 Task: Search one way flight ticket for 1 adult, 1 child, 1 infant in seat in premium economy from Augusta: Augusta Regional Airport (bush Field) to Greenville: Pitt-greenville Airport on 5-2-2023. Choice of flights is Royal air maroc. Number of bags: 1 checked bag. Price is upto 86000. Outbound departure time preference is 16:15.
Action: Mouse moved to (317, 392)
Screenshot: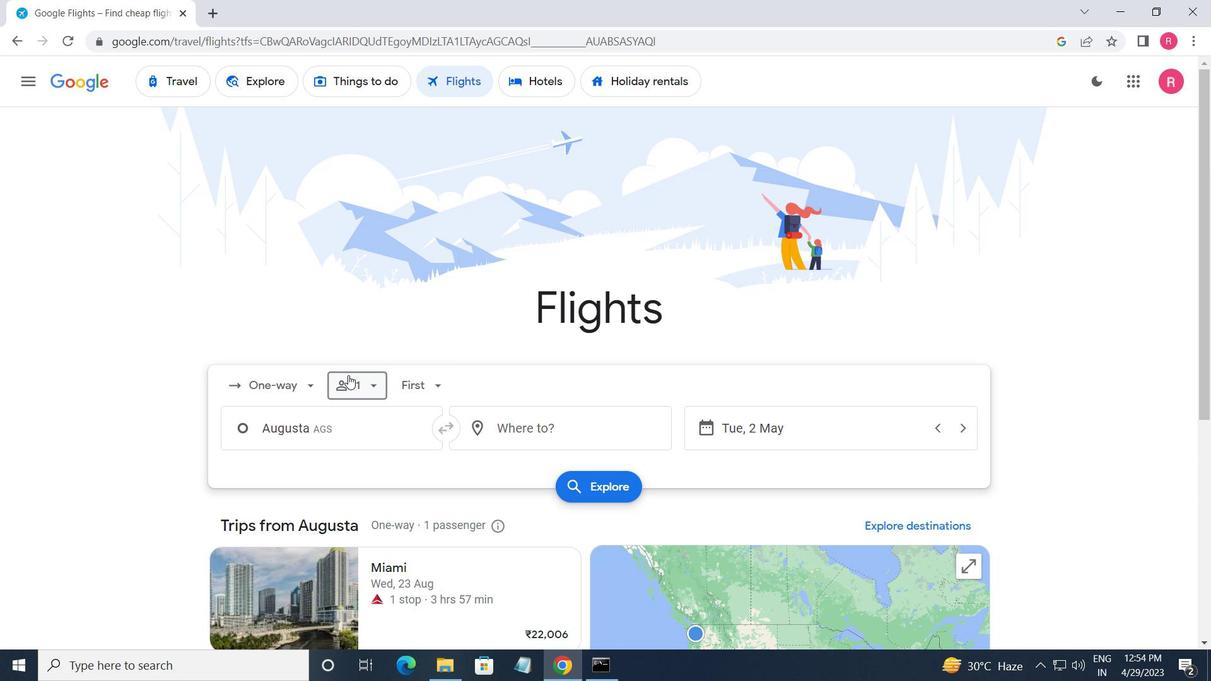 
Action: Mouse pressed left at (317, 392)
Screenshot: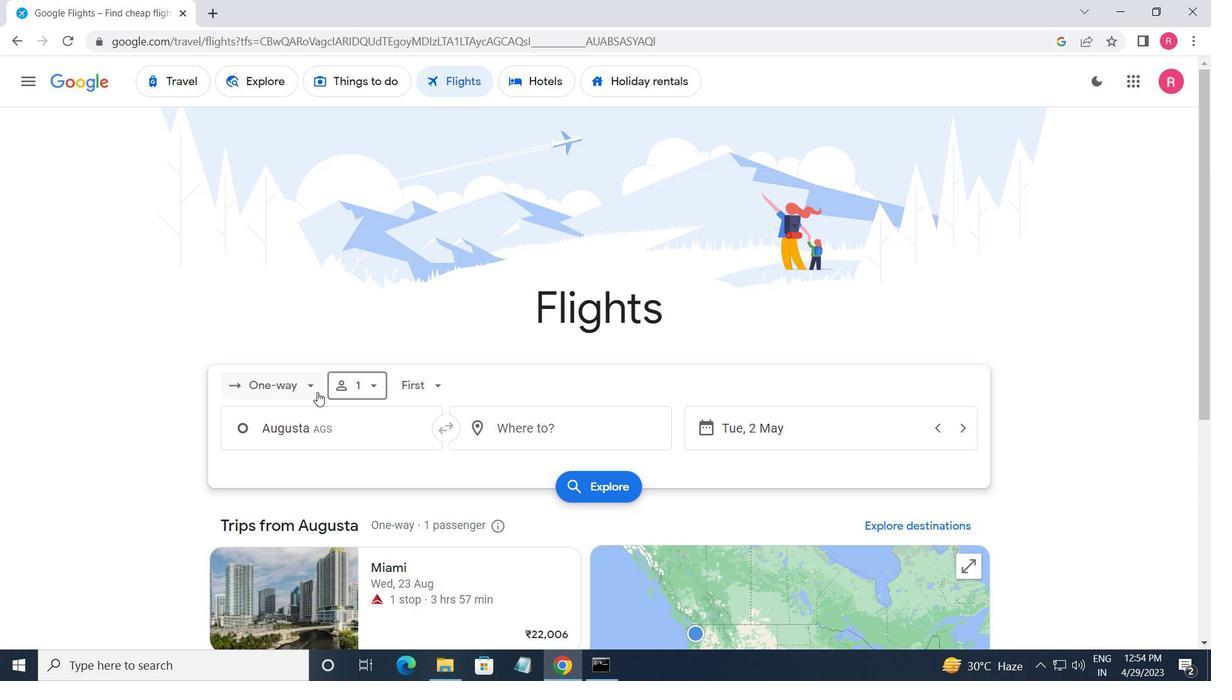 
Action: Mouse moved to (309, 451)
Screenshot: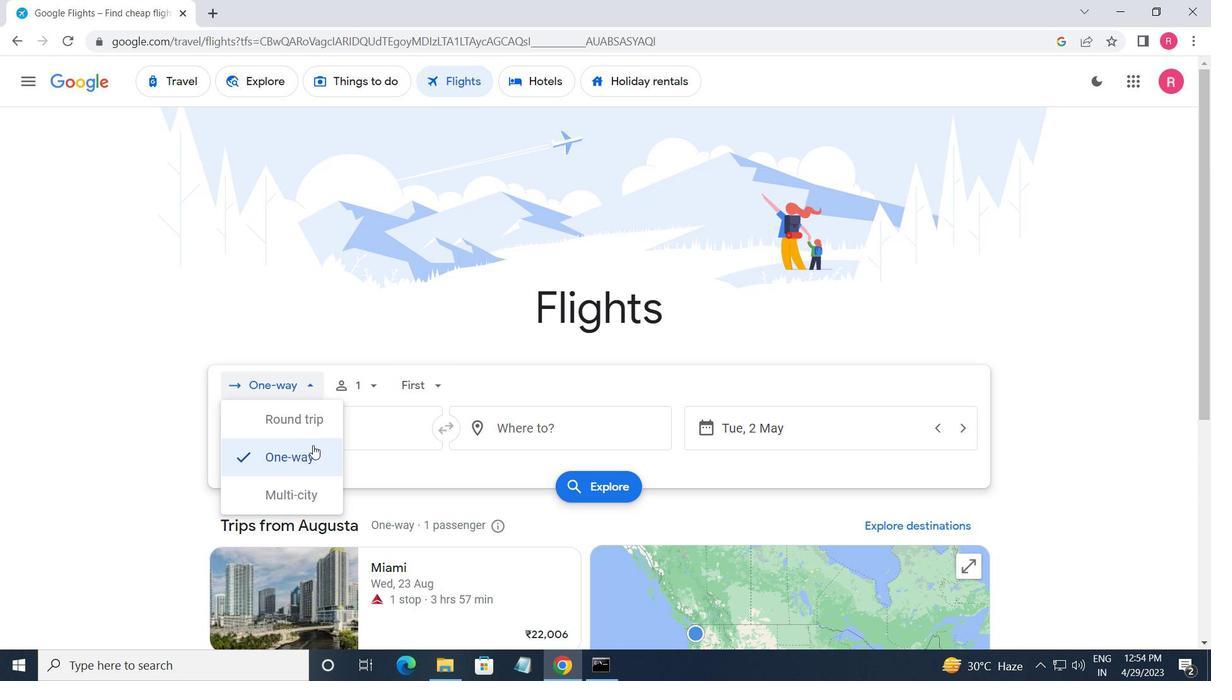 
Action: Mouse pressed left at (309, 451)
Screenshot: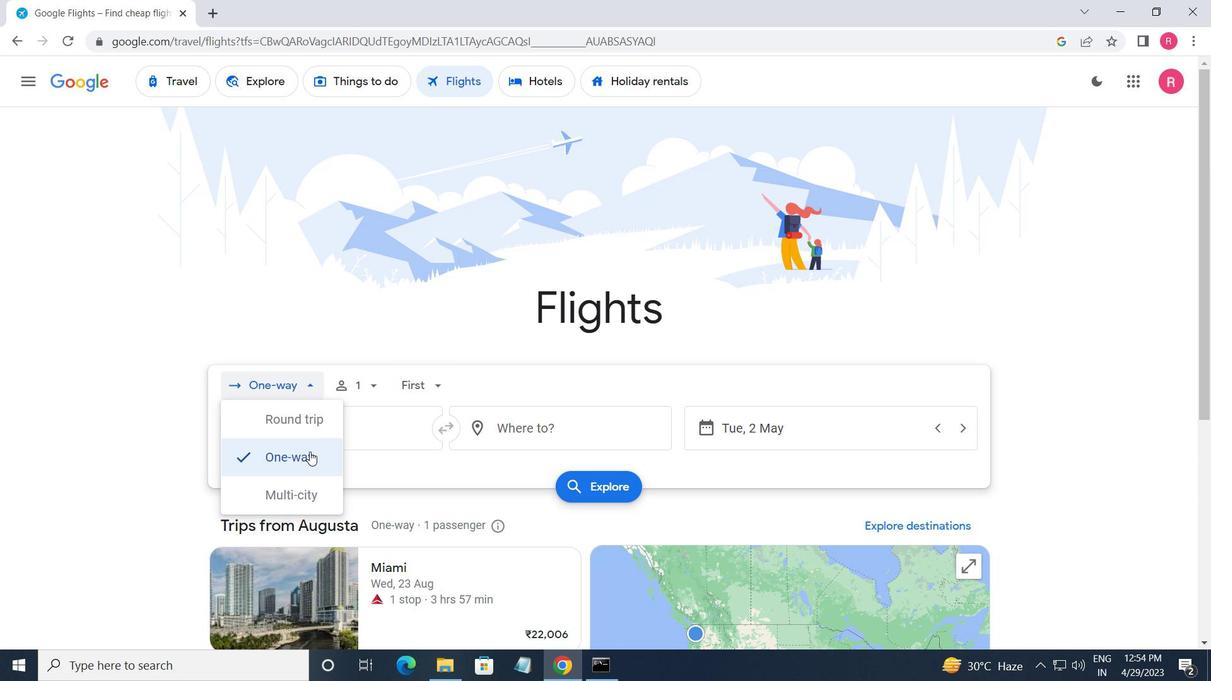 
Action: Mouse moved to (353, 389)
Screenshot: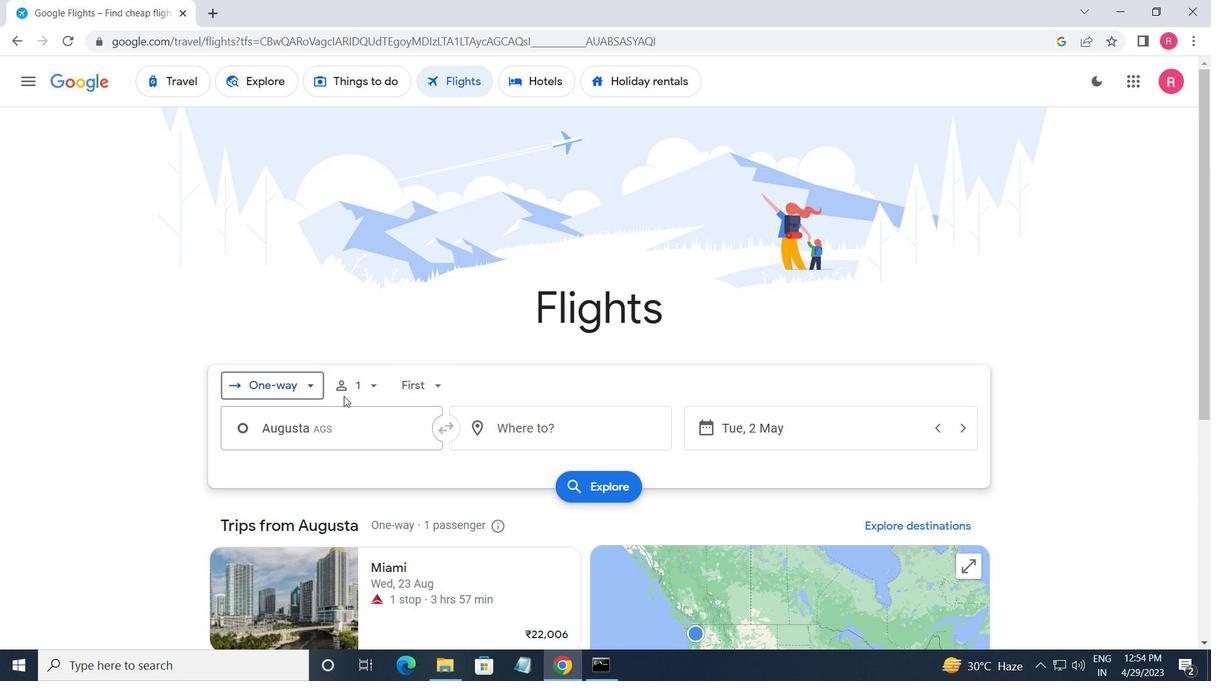 
Action: Mouse pressed left at (353, 389)
Screenshot: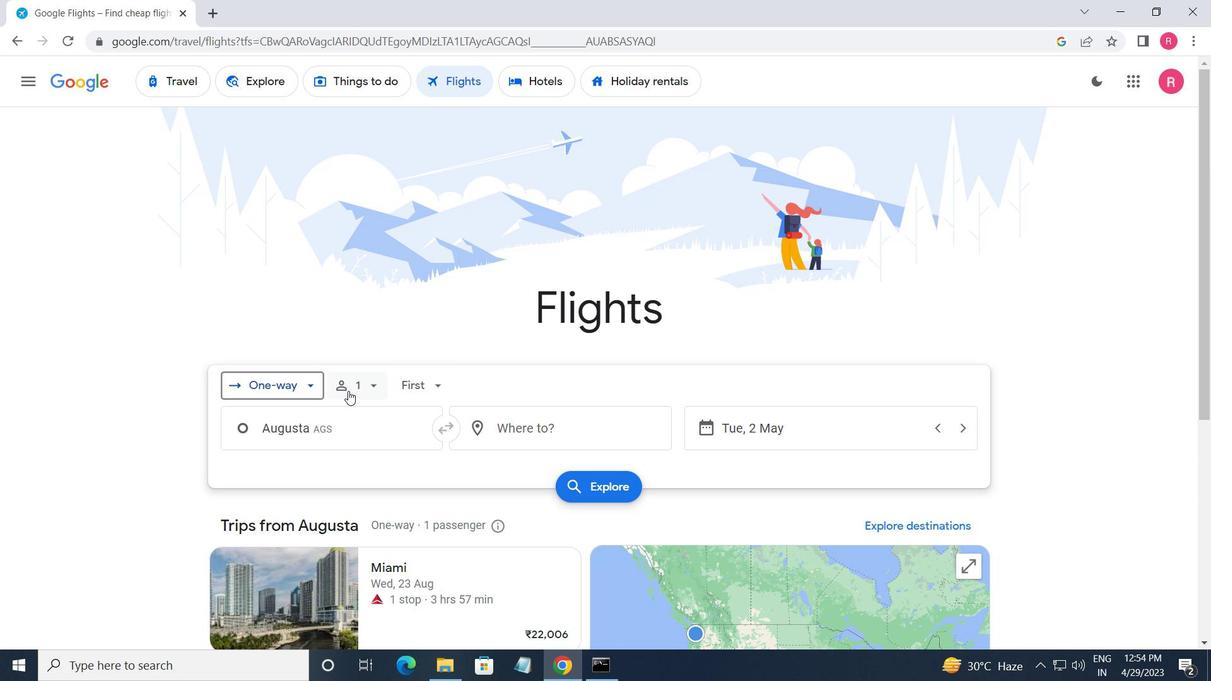 
Action: Mouse moved to (493, 471)
Screenshot: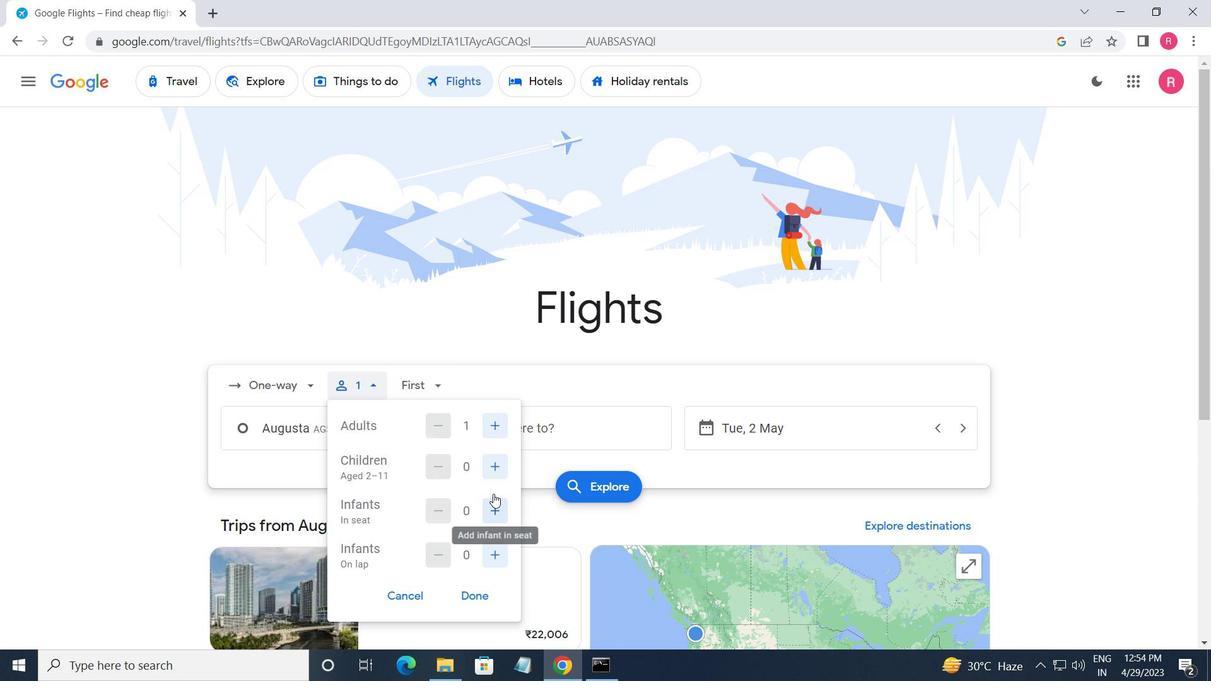 
Action: Mouse pressed left at (493, 471)
Screenshot: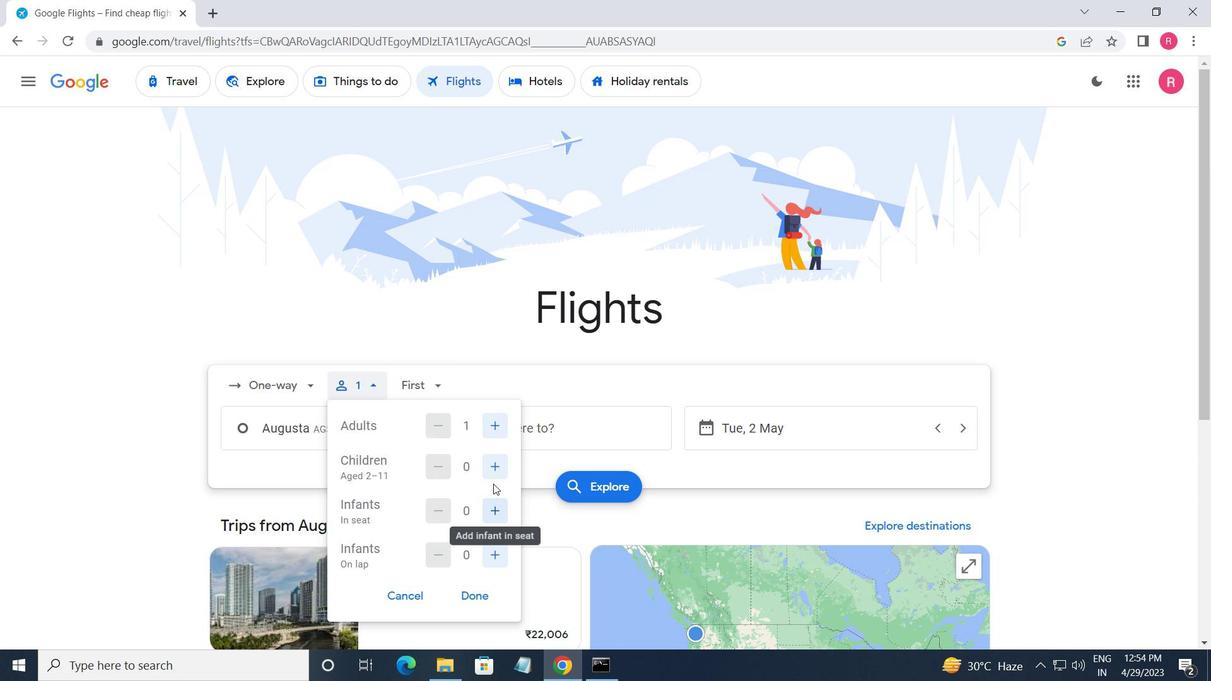 
Action: Mouse moved to (492, 519)
Screenshot: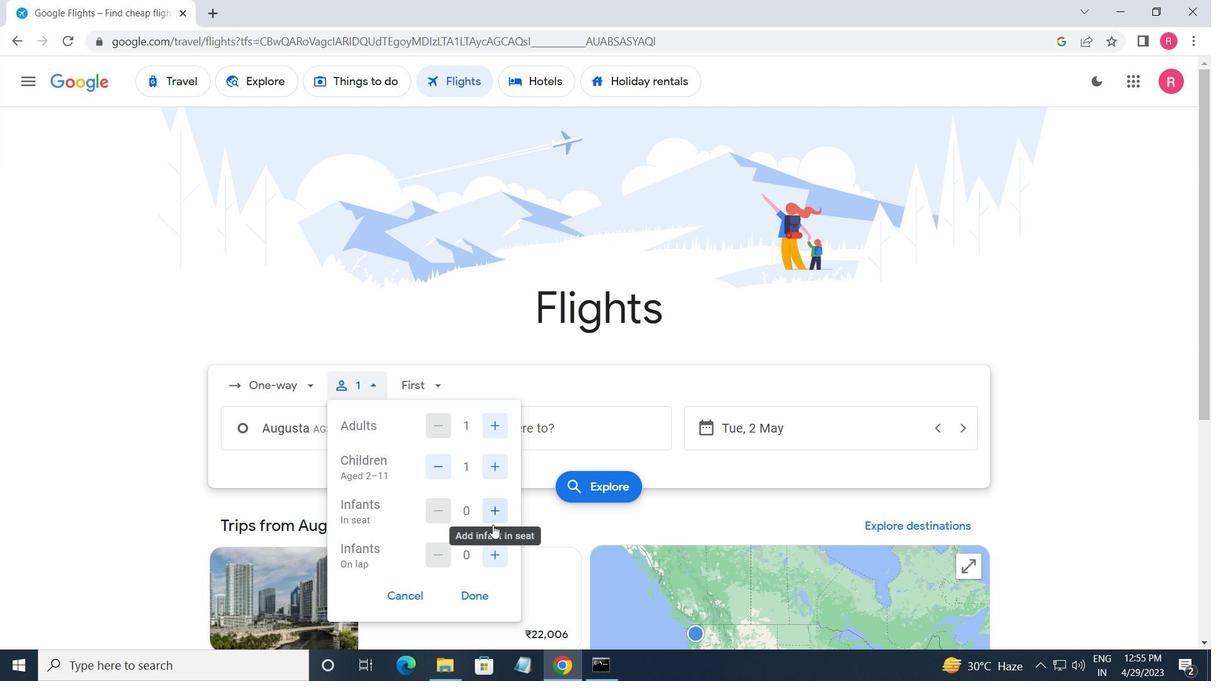 
Action: Mouse pressed left at (492, 519)
Screenshot: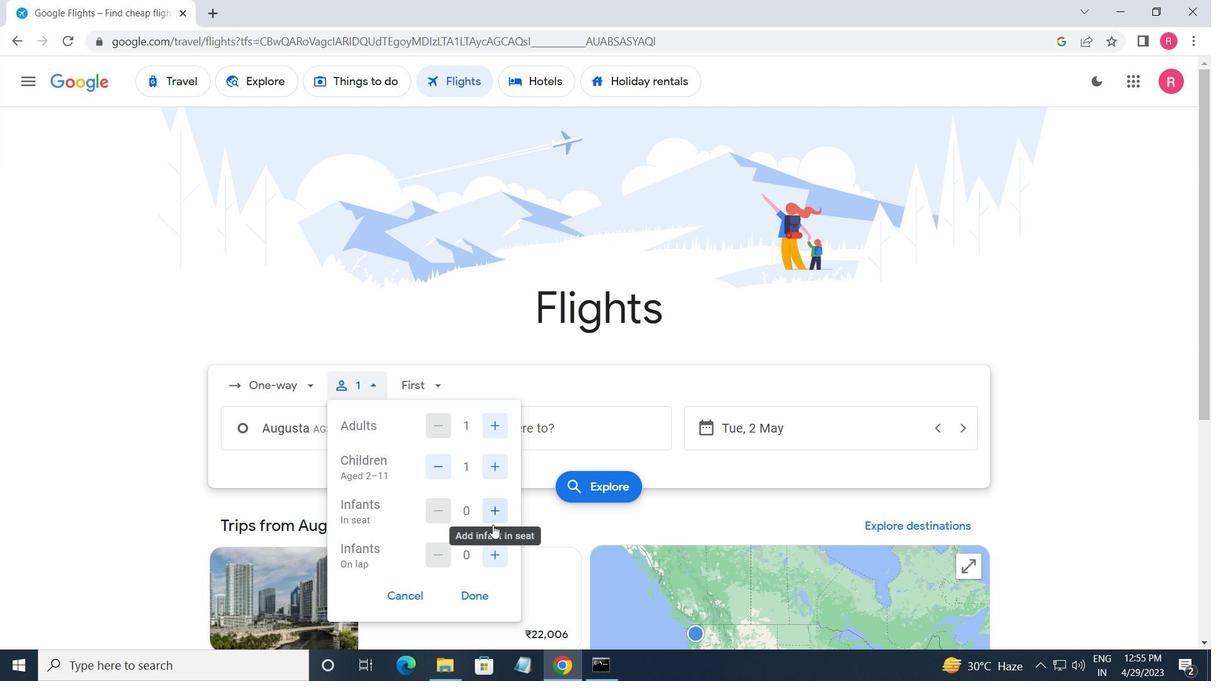 
Action: Mouse moved to (471, 598)
Screenshot: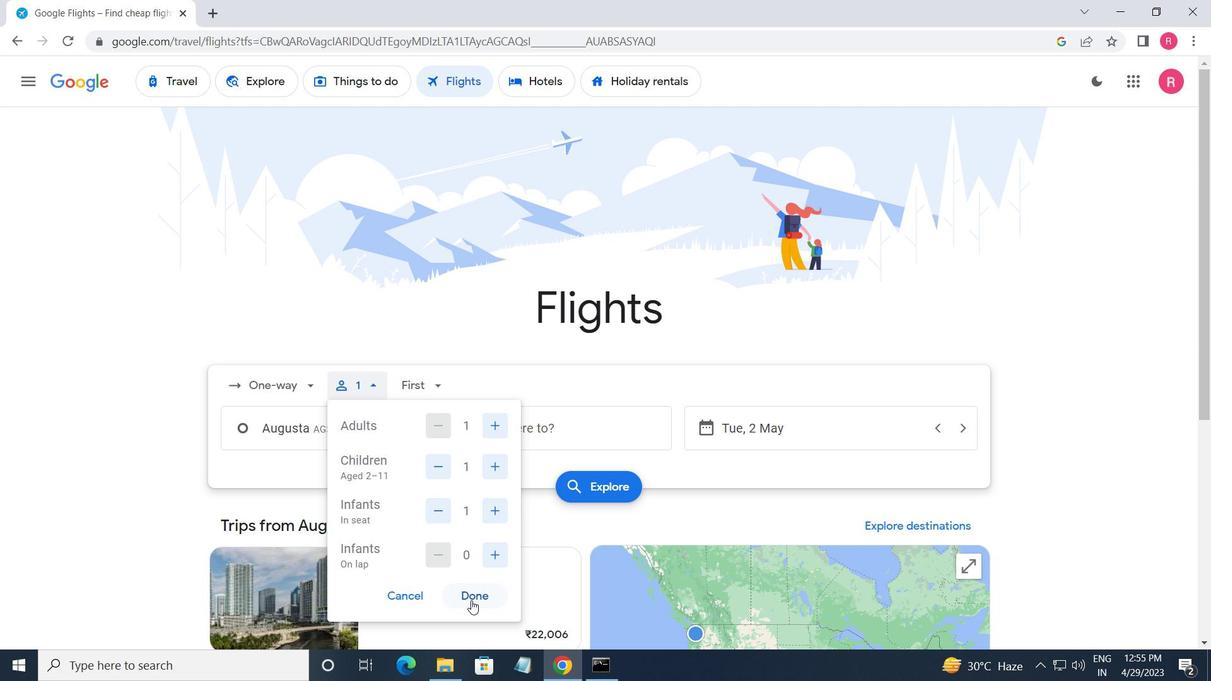 
Action: Mouse pressed left at (471, 598)
Screenshot: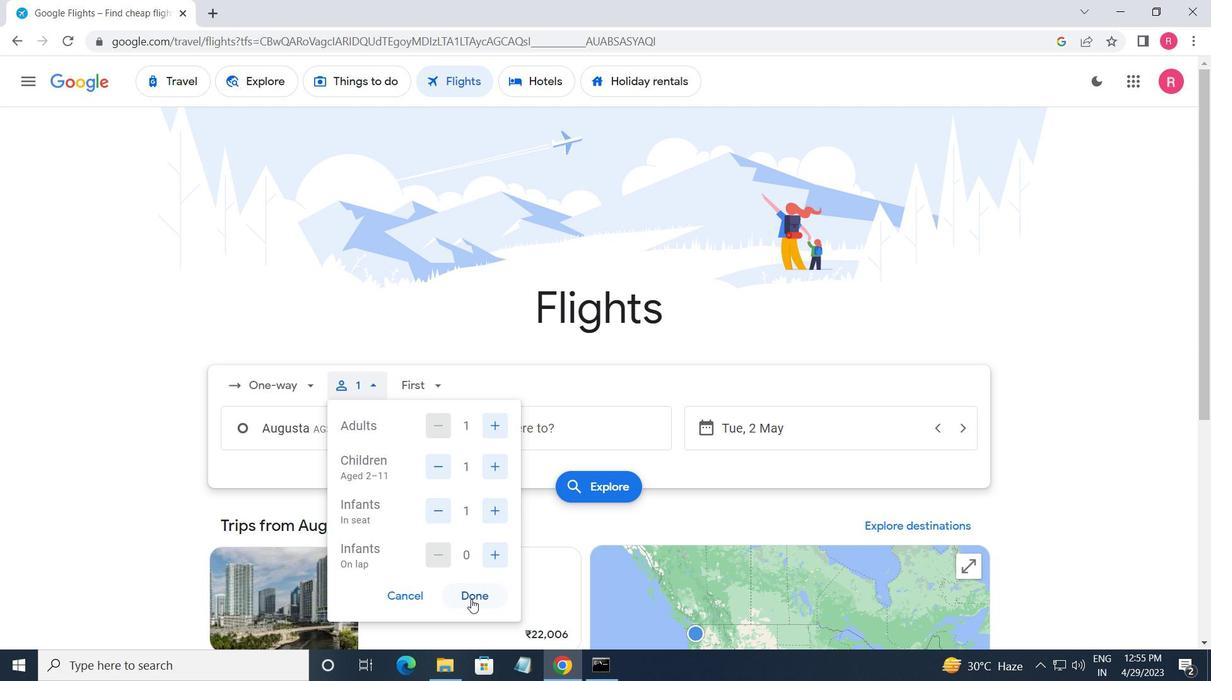 
Action: Mouse moved to (425, 390)
Screenshot: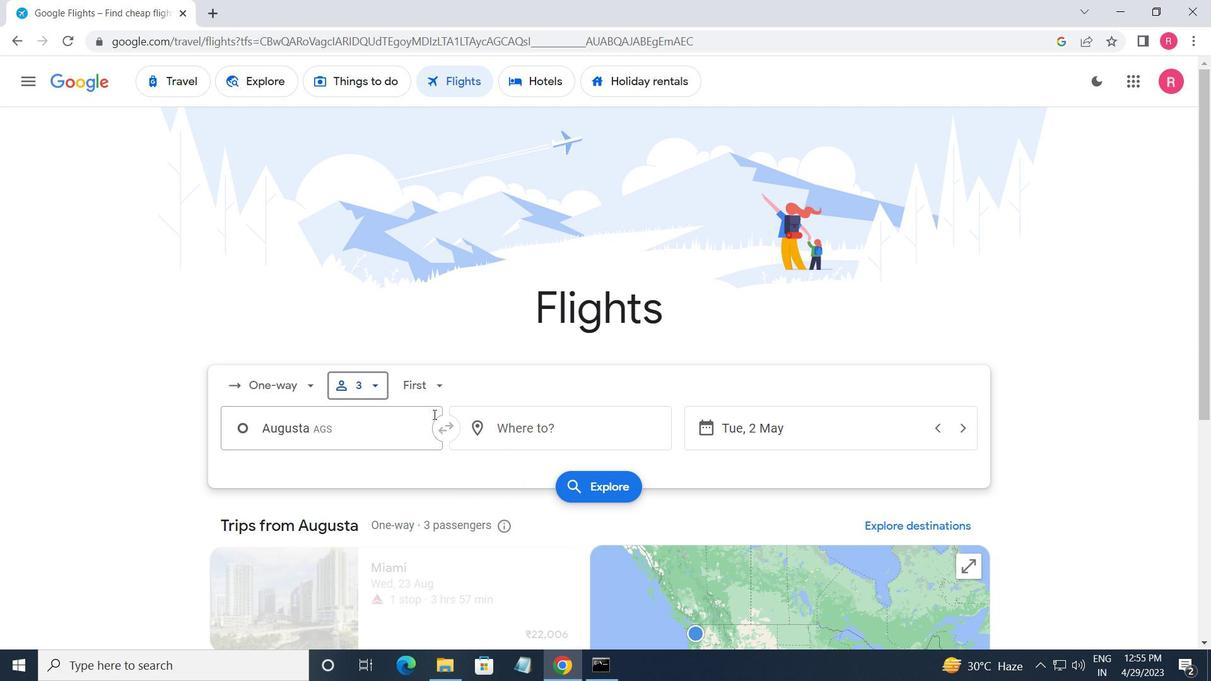 
Action: Mouse pressed left at (425, 390)
Screenshot: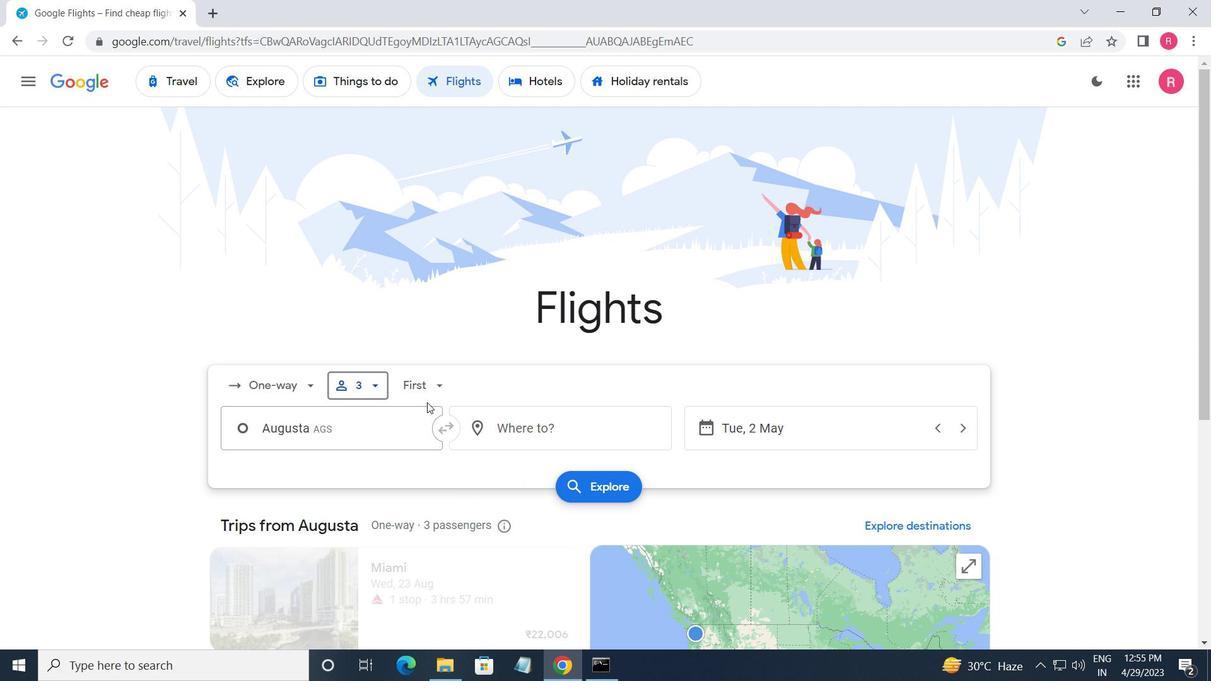
Action: Mouse moved to (476, 461)
Screenshot: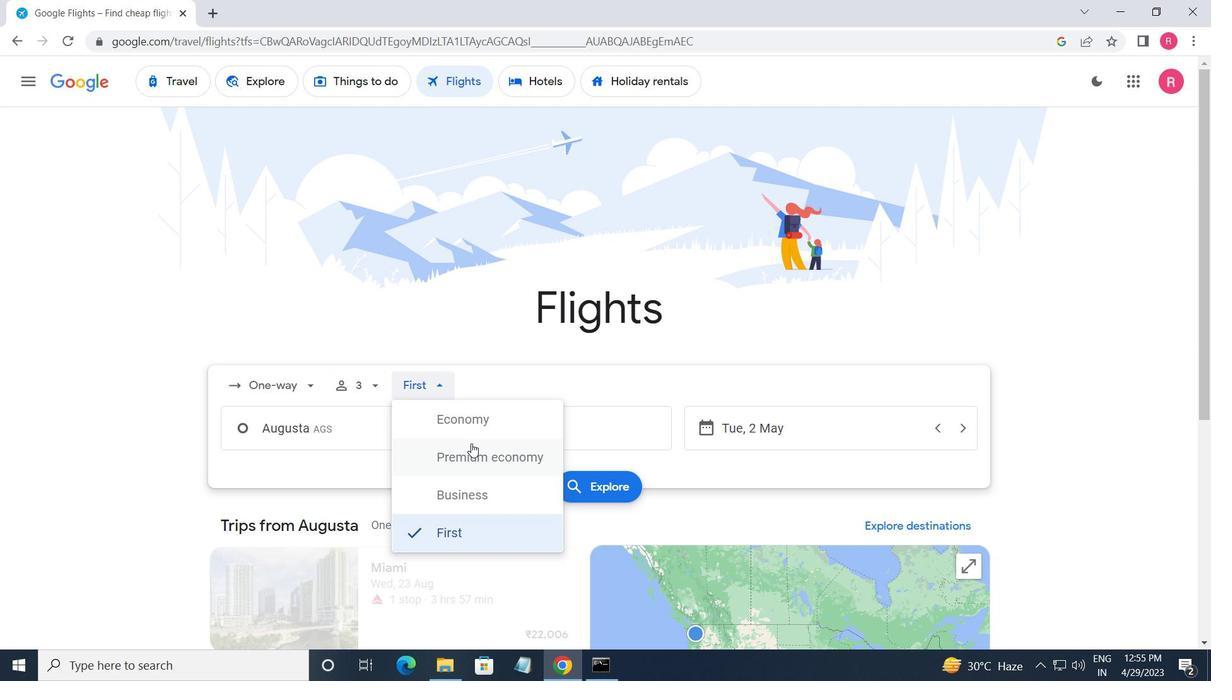 
Action: Mouse pressed left at (476, 461)
Screenshot: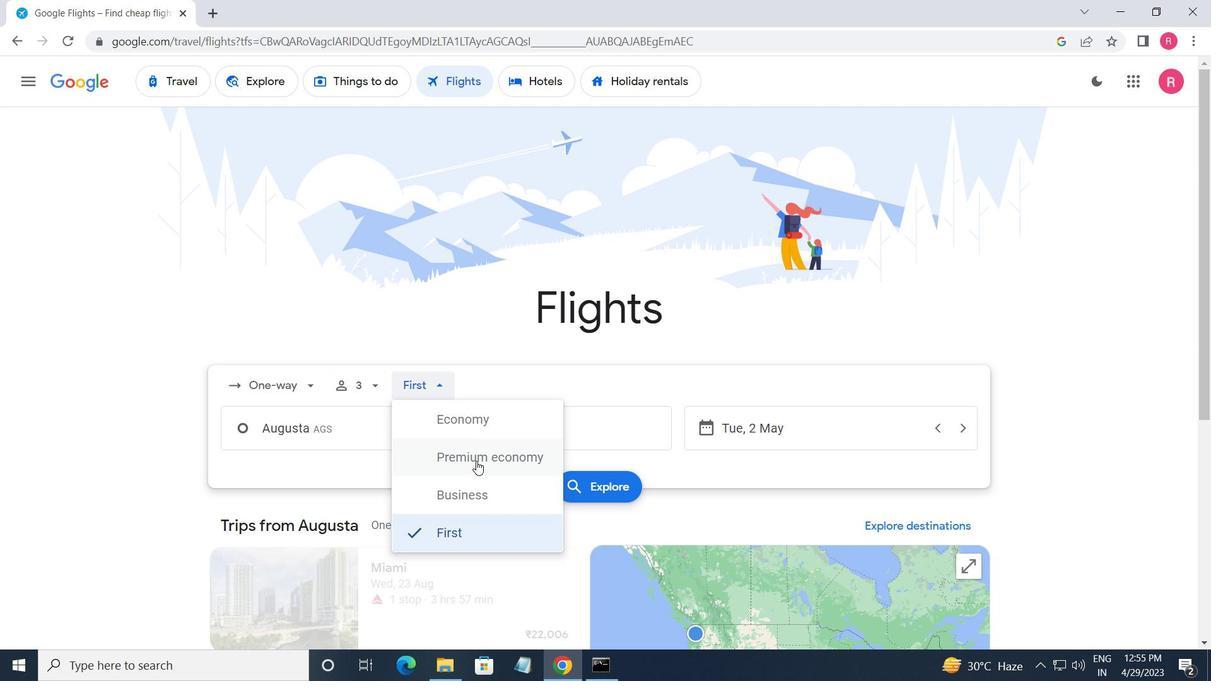 
Action: Mouse moved to (384, 436)
Screenshot: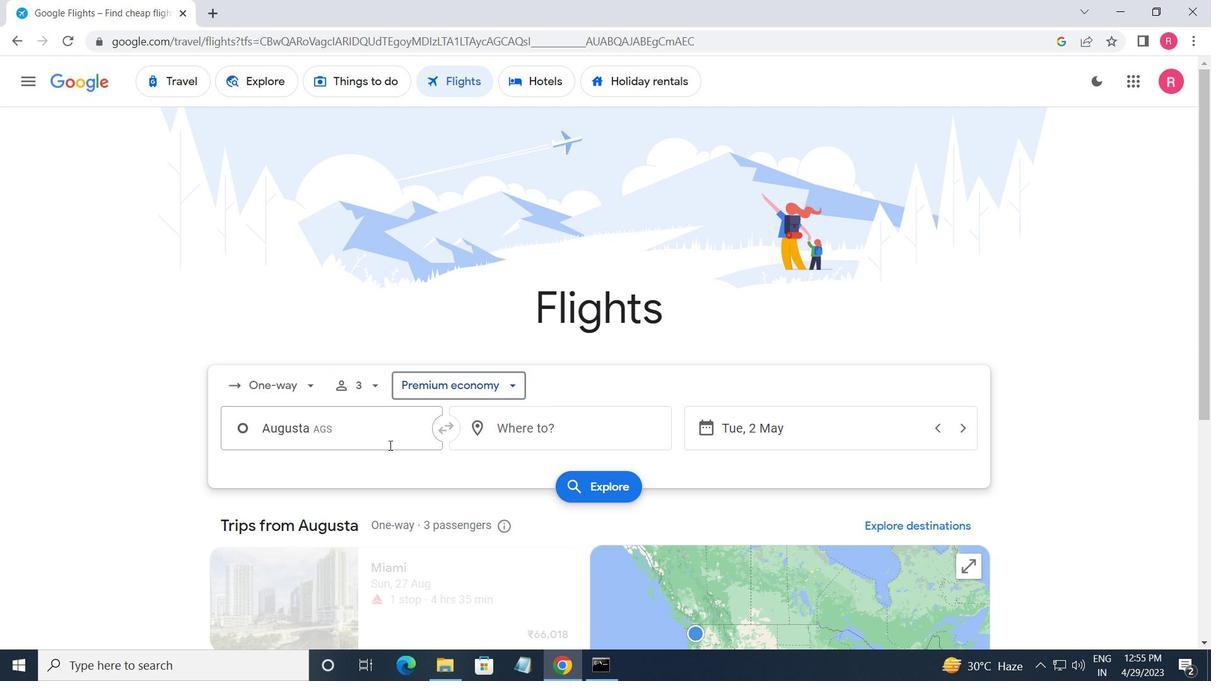 
Action: Mouse pressed left at (384, 436)
Screenshot: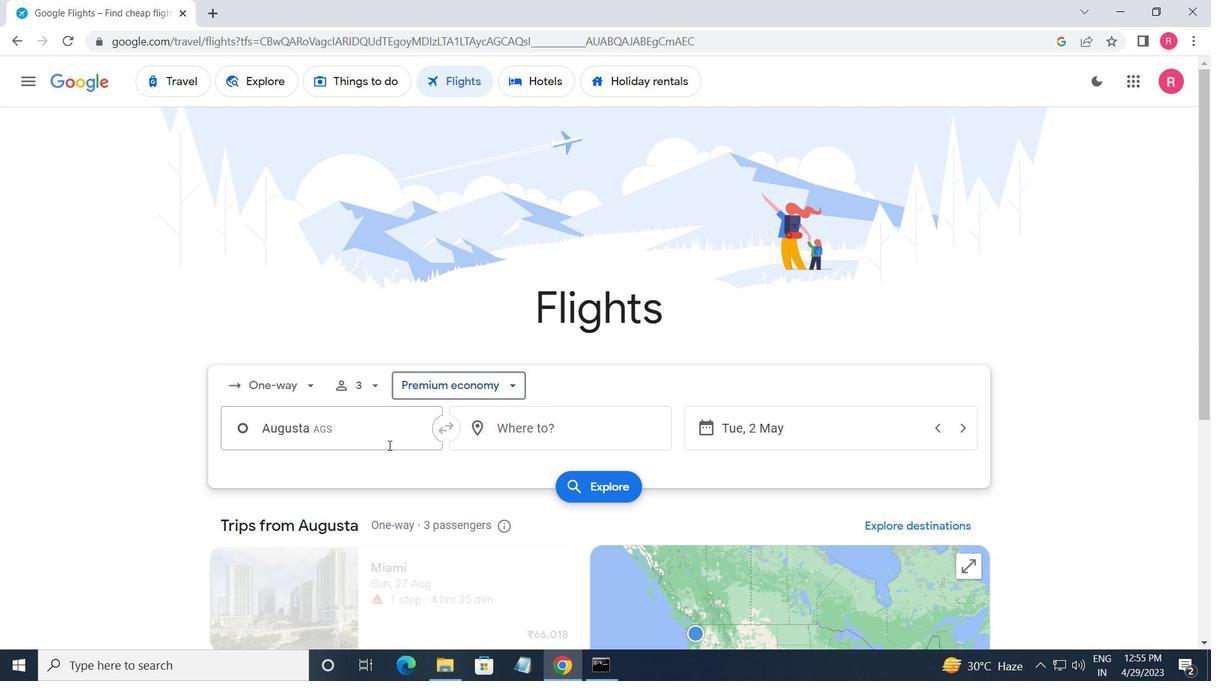 
Action: Mouse moved to (400, 548)
Screenshot: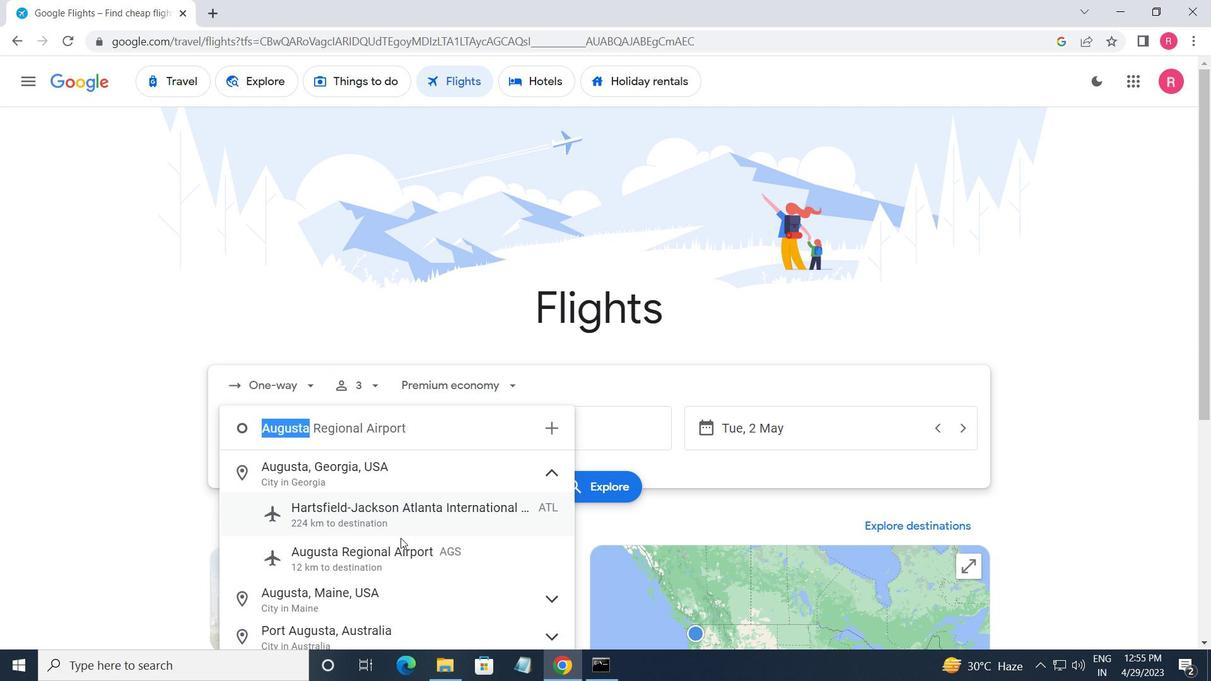 
Action: Mouse pressed left at (400, 548)
Screenshot: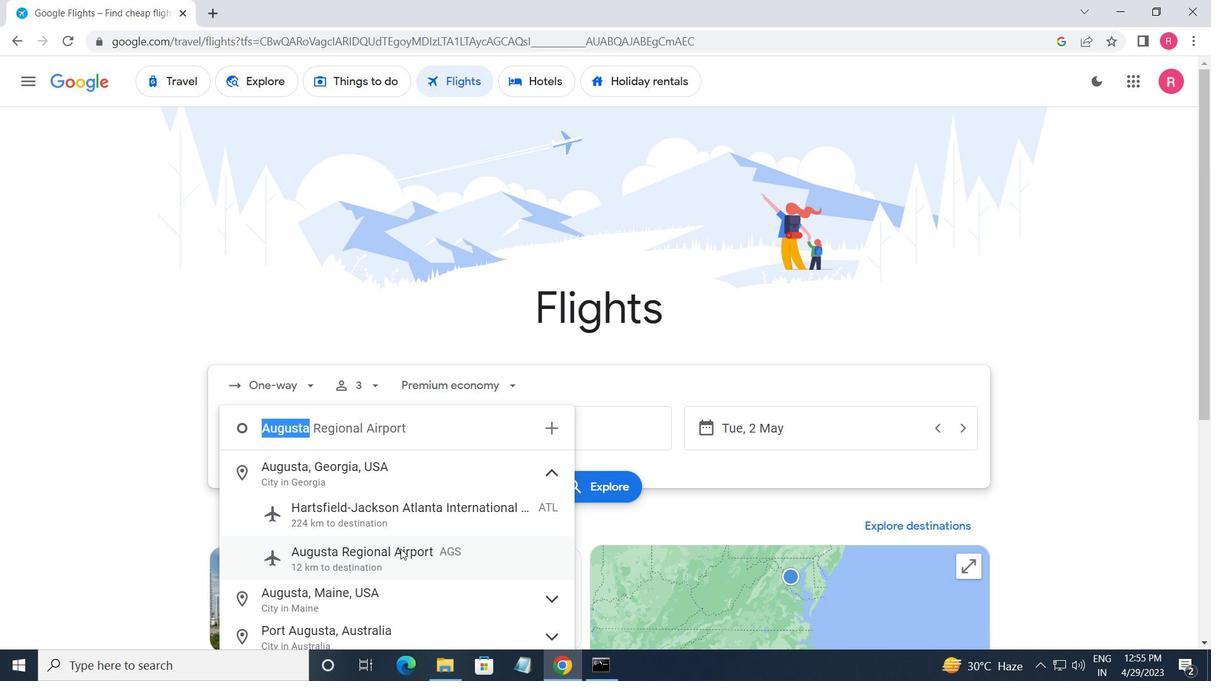 
Action: Mouse moved to (511, 440)
Screenshot: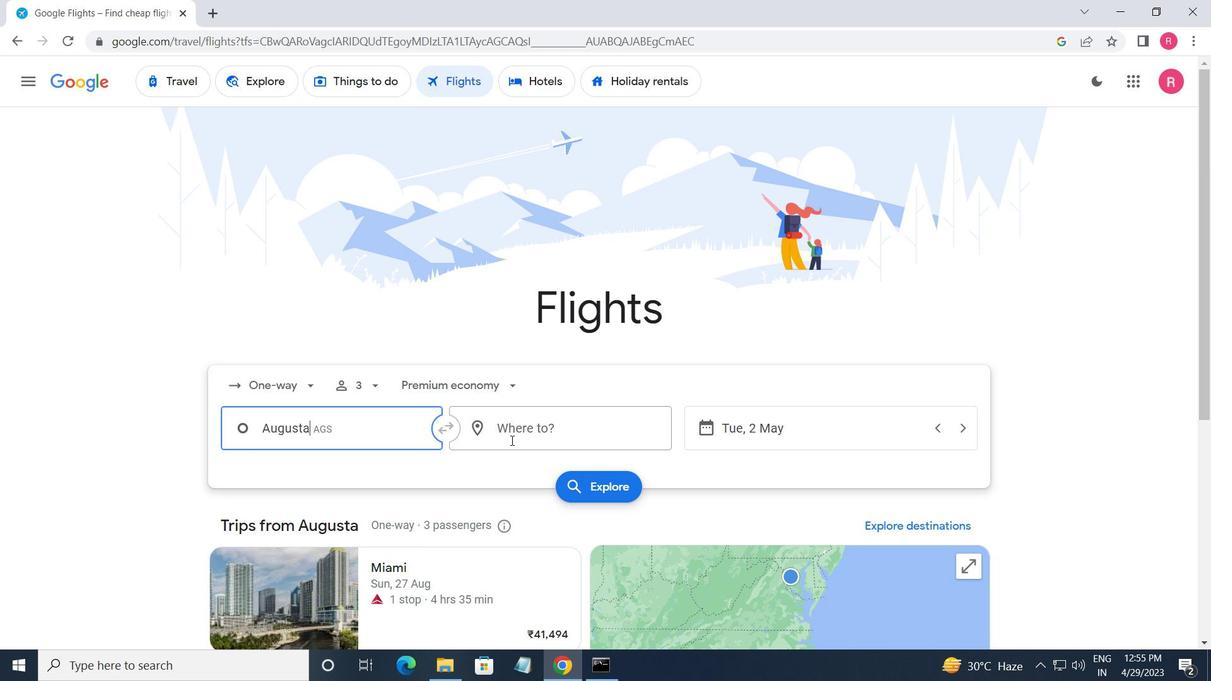 
Action: Mouse pressed left at (511, 440)
Screenshot: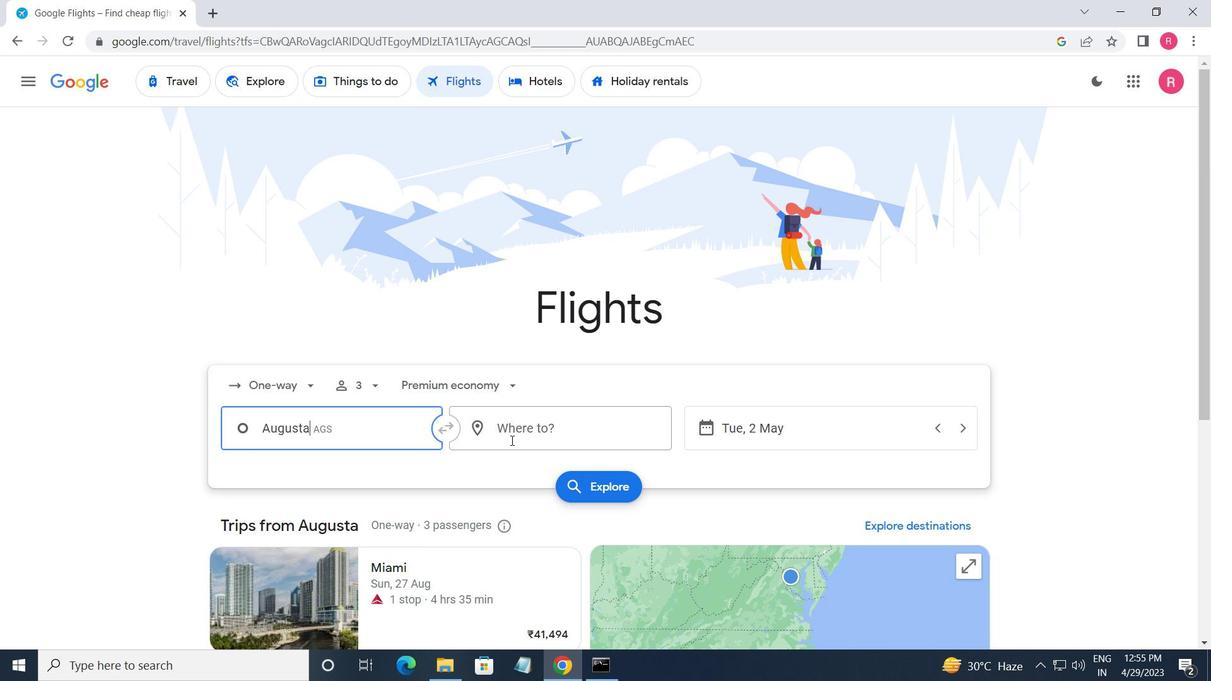 
Action: Mouse moved to (534, 584)
Screenshot: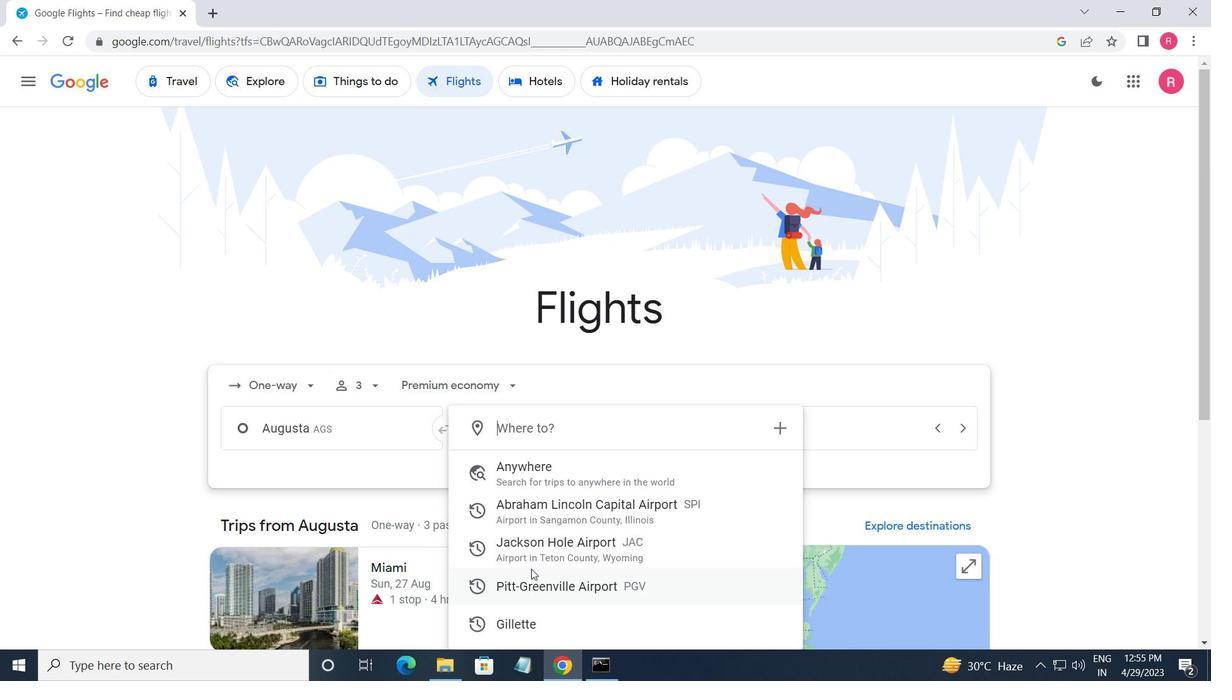 
Action: Mouse pressed left at (534, 584)
Screenshot: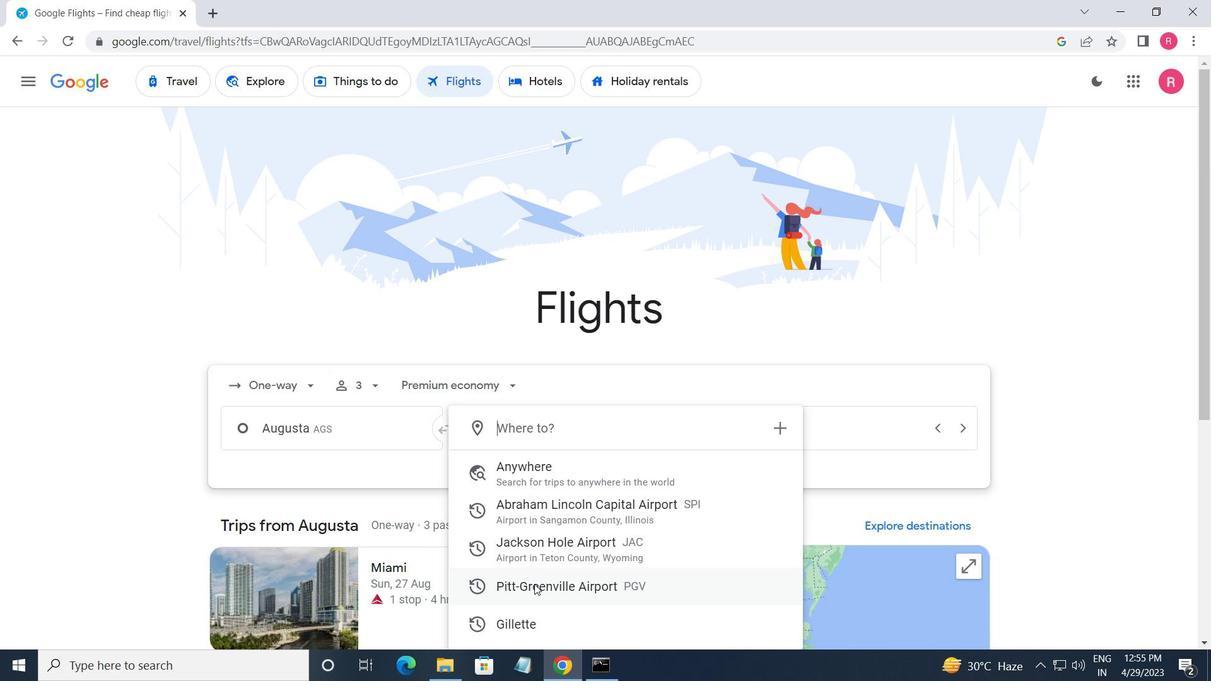 
Action: Mouse moved to (838, 429)
Screenshot: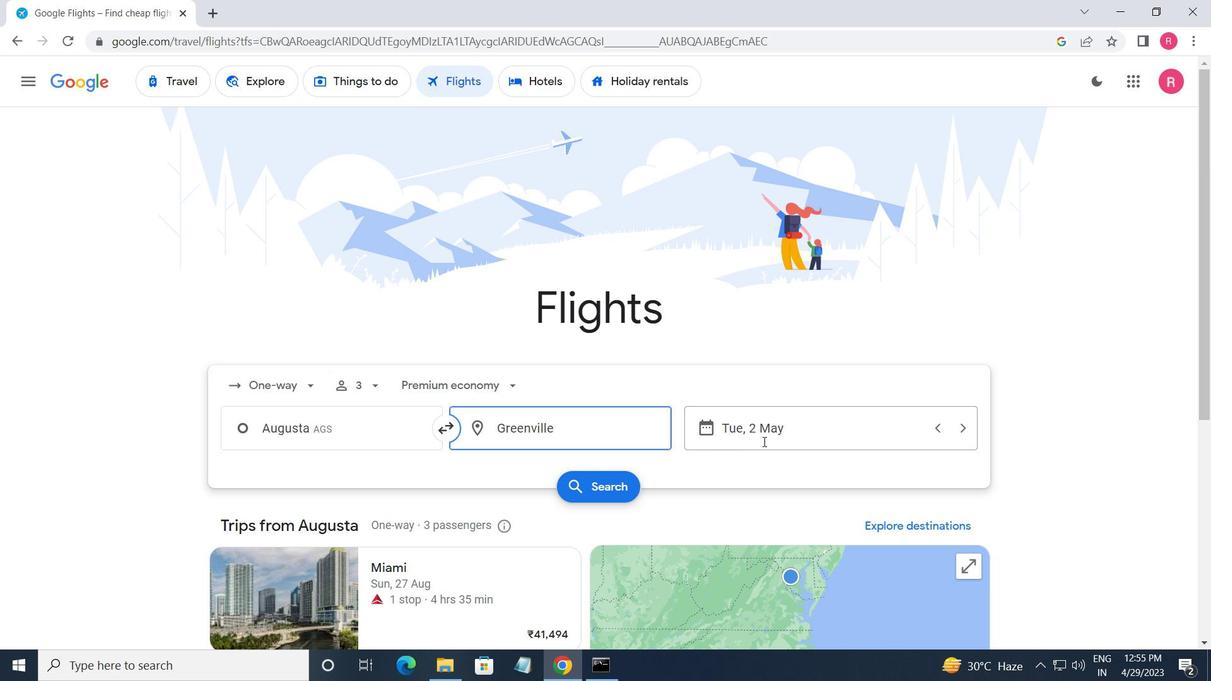 
Action: Mouse pressed left at (838, 429)
Screenshot: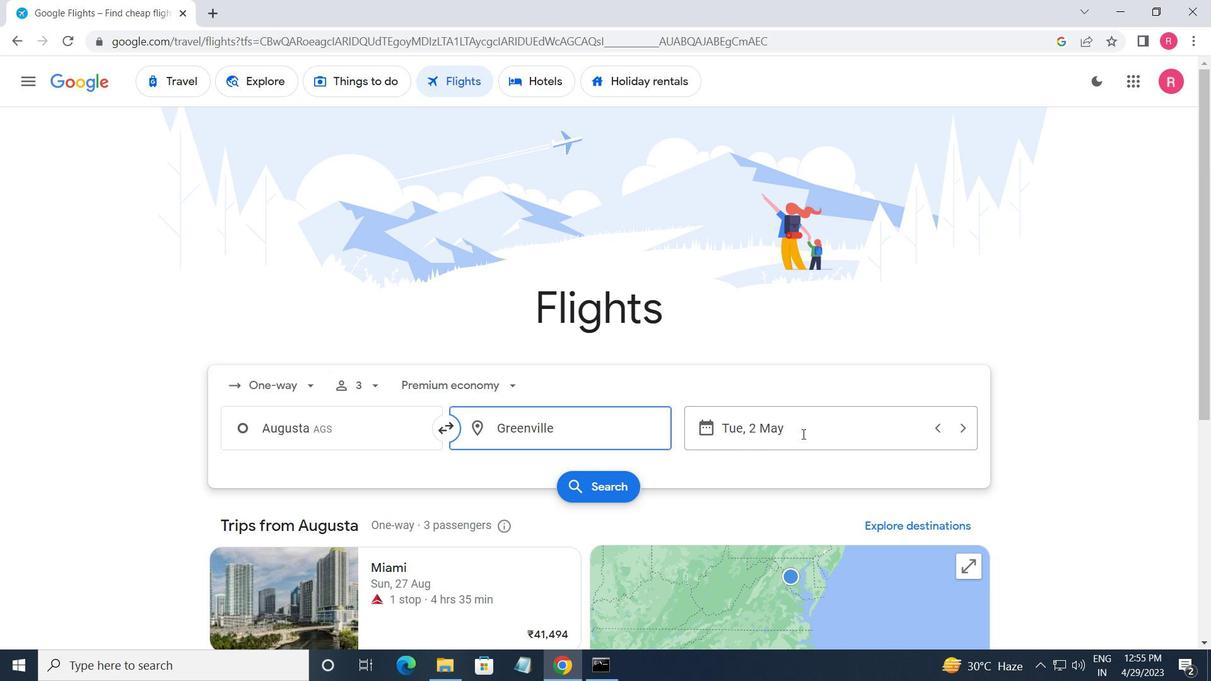 
Action: Mouse moved to (792, 373)
Screenshot: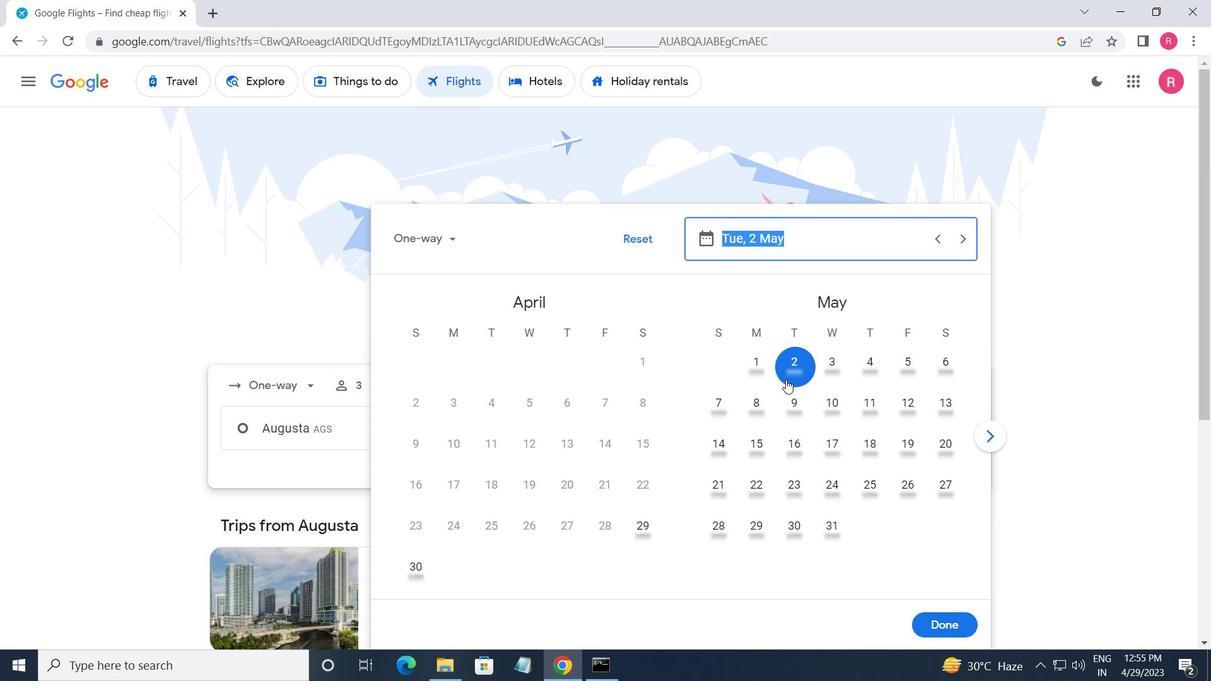 
Action: Mouse pressed left at (792, 373)
Screenshot: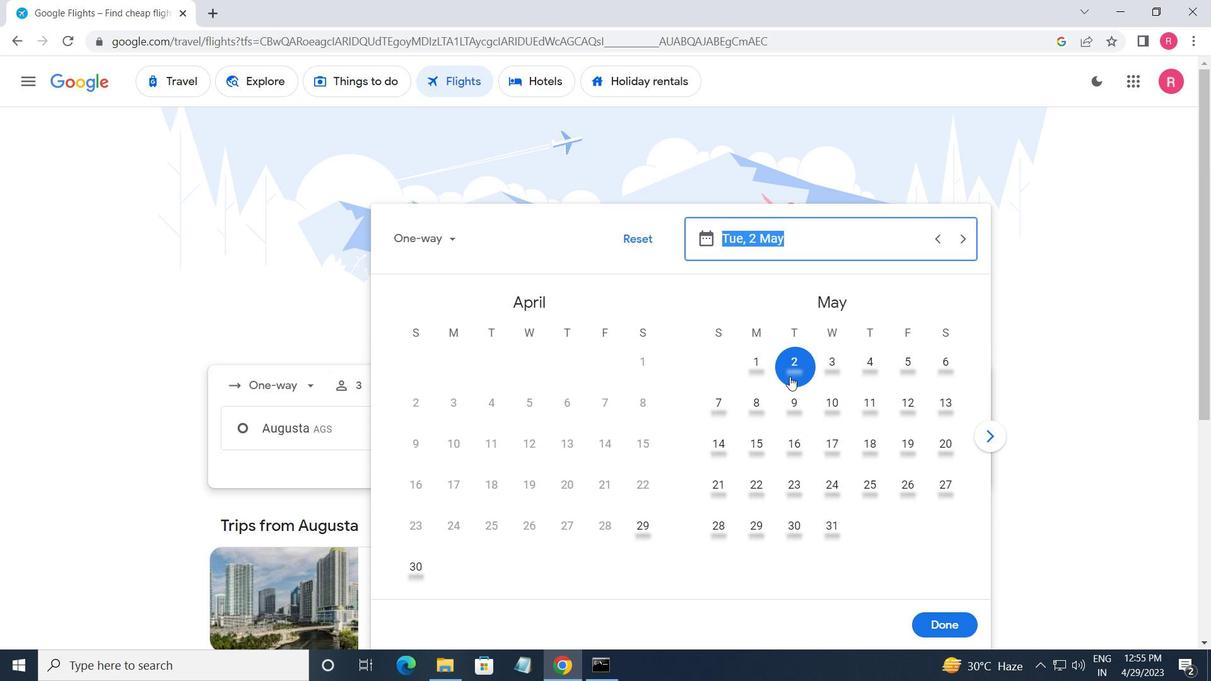 
Action: Mouse moved to (953, 634)
Screenshot: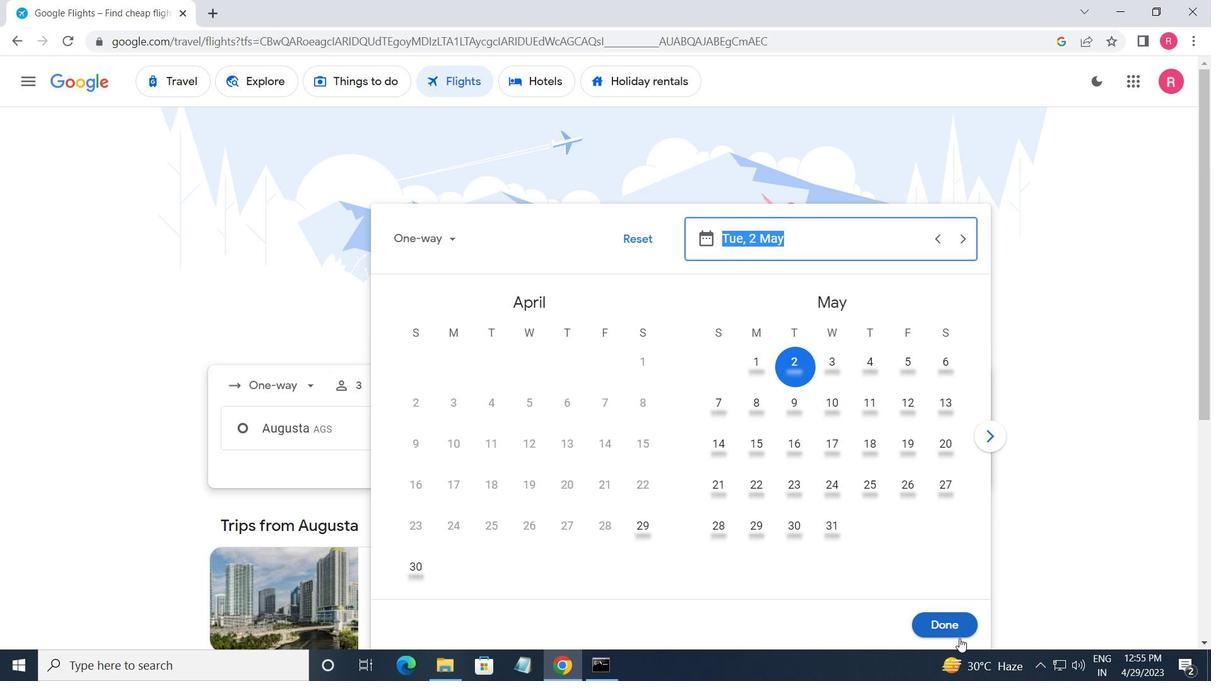 
Action: Mouse pressed left at (953, 634)
Screenshot: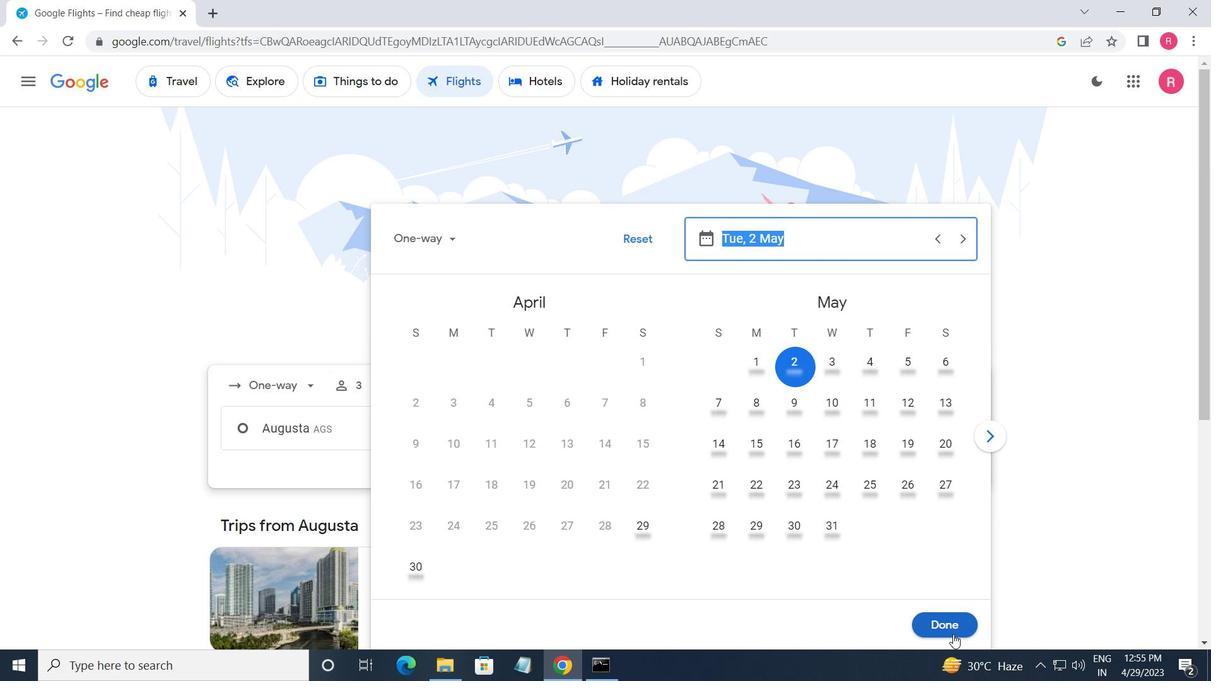 
Action: Mouse moved to (600, 490)
Screenshot: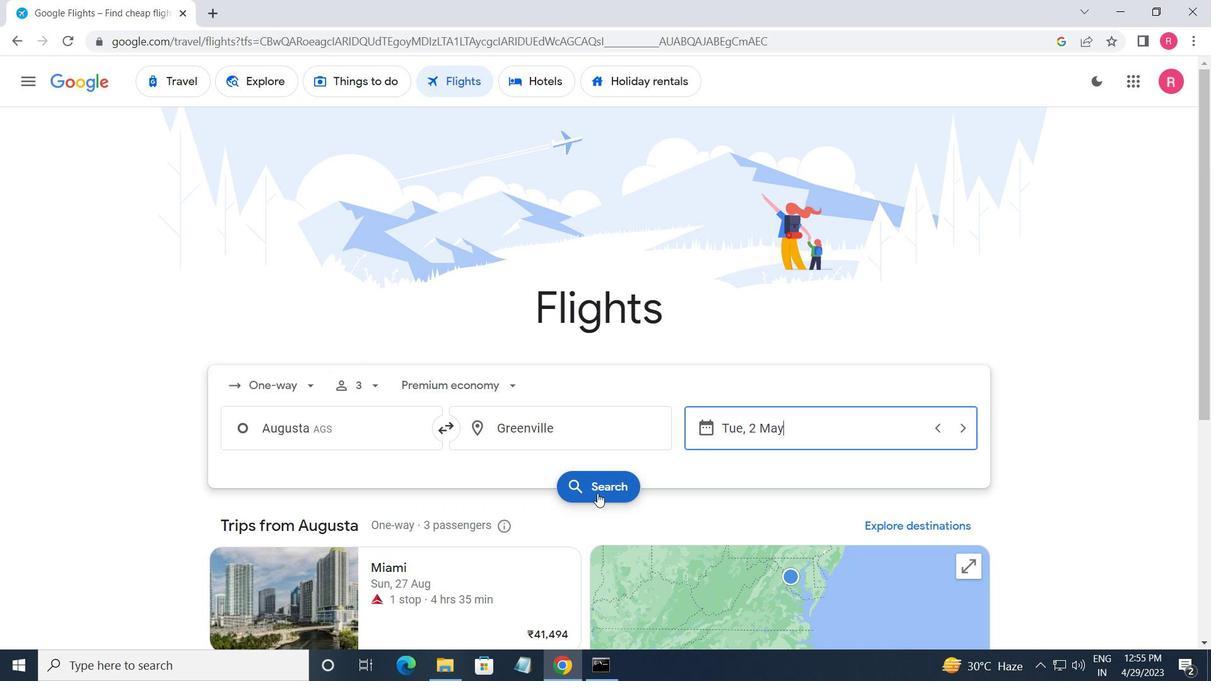 
Action: Mouse pressed left at (600, 490)
Screenshot: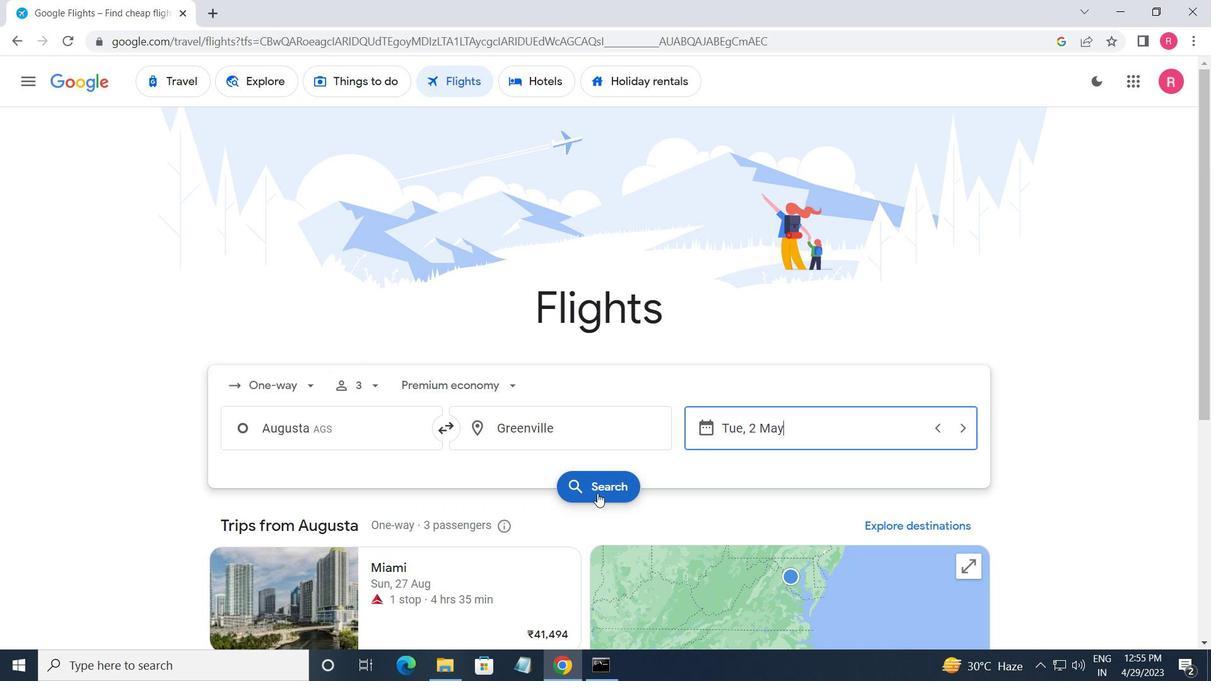 
Action: Mouse moved to (240, 228)
Screenshot: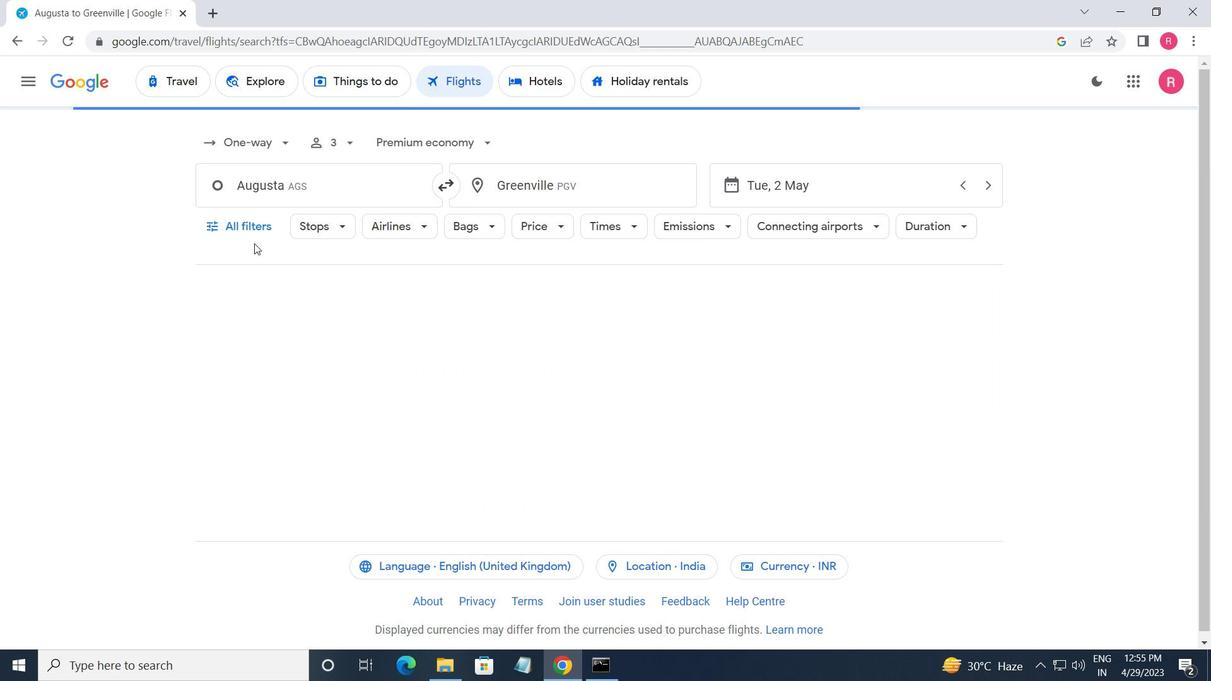 
Action: Mouse pressed left at (240, 228)
Screenshot: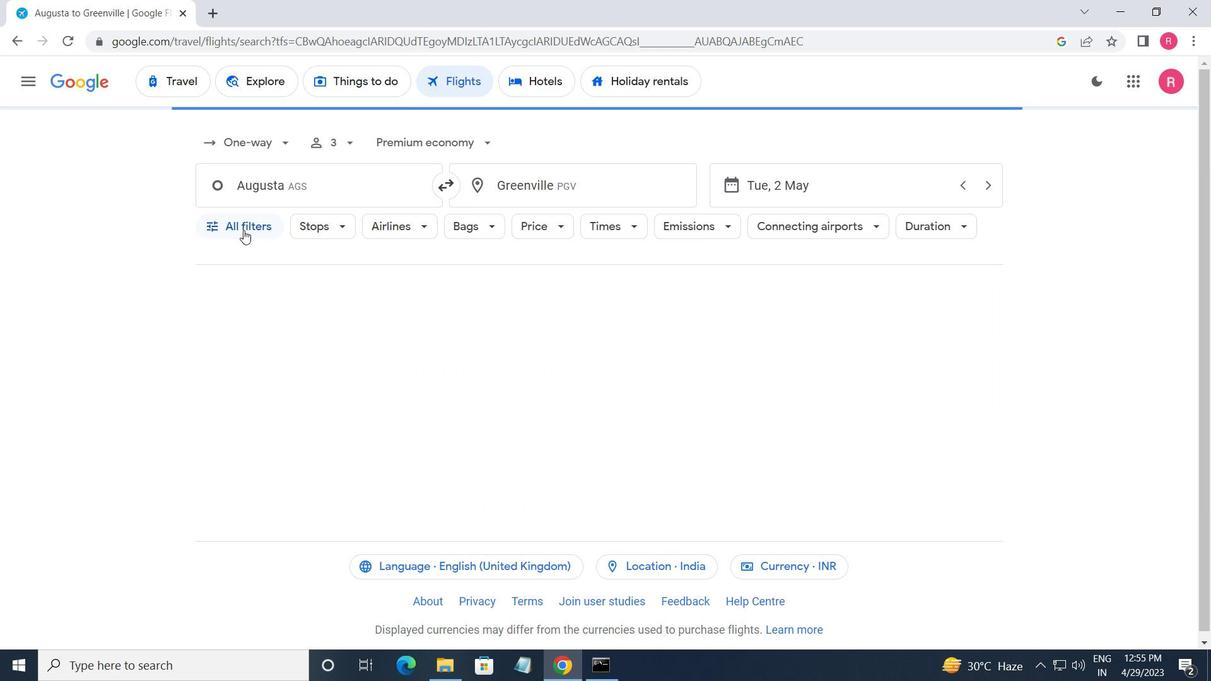 
Action: Mouse moved to (280, 369)
Screenshot: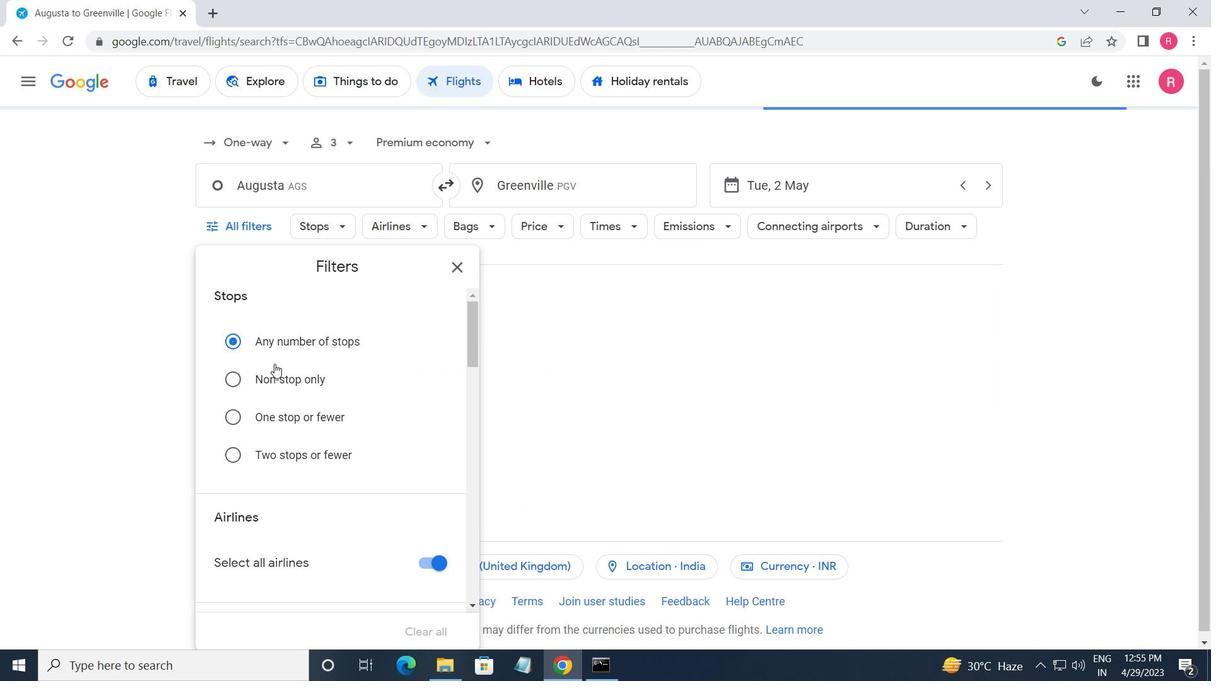 
Action: Mouse scrolled (280, 368) with delta (0, 0)
Screenshot: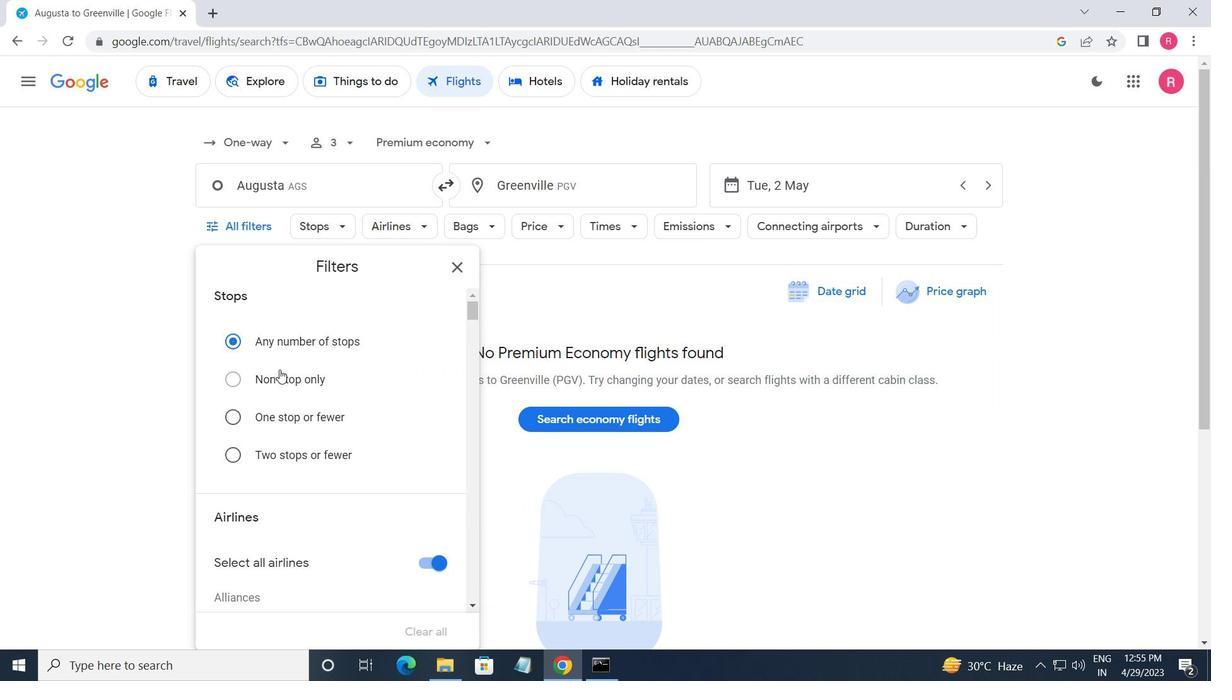 
Action: Mouse moved to (281, 370)
Screenshot: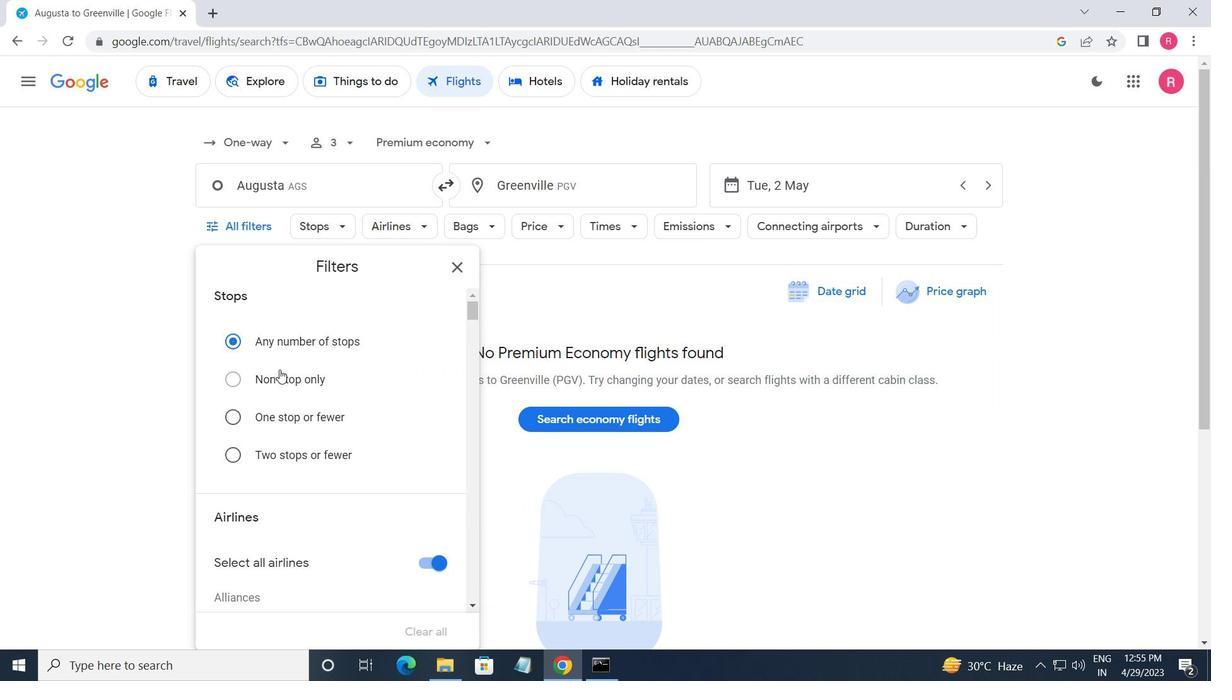 
Action: Mouse scrolled (281, 369) with delta (0, 0)
Screenshot: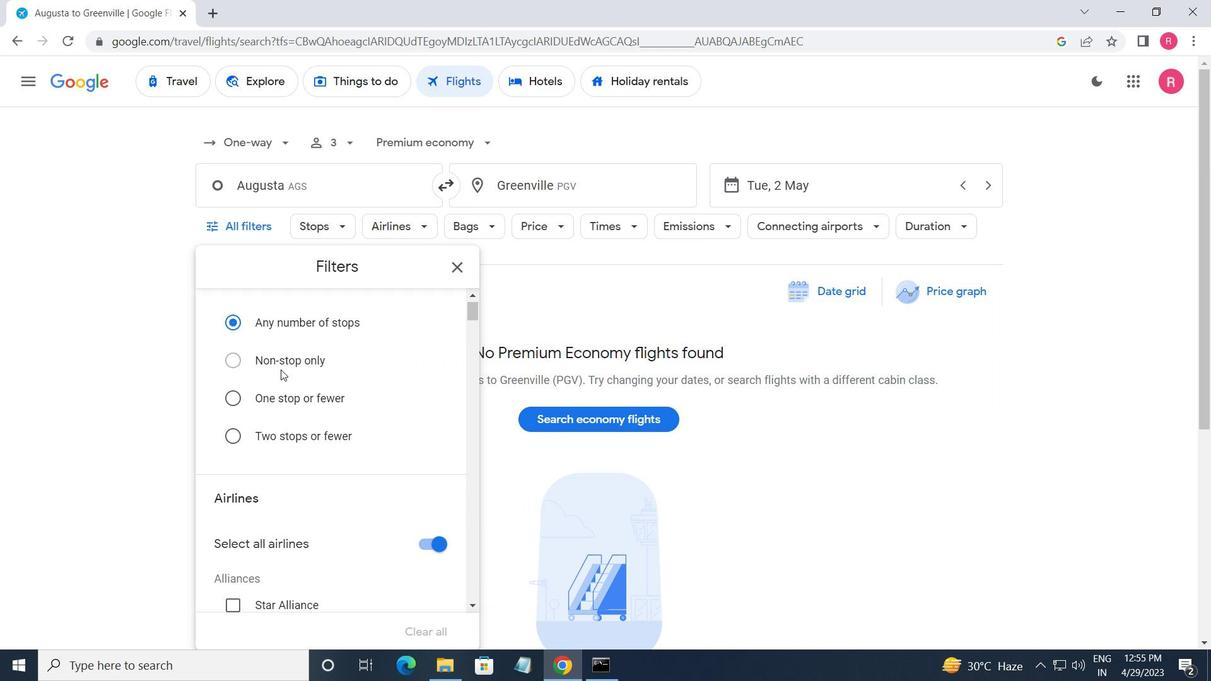 
Action: Mouse moved to (283, 371)
Screenshot: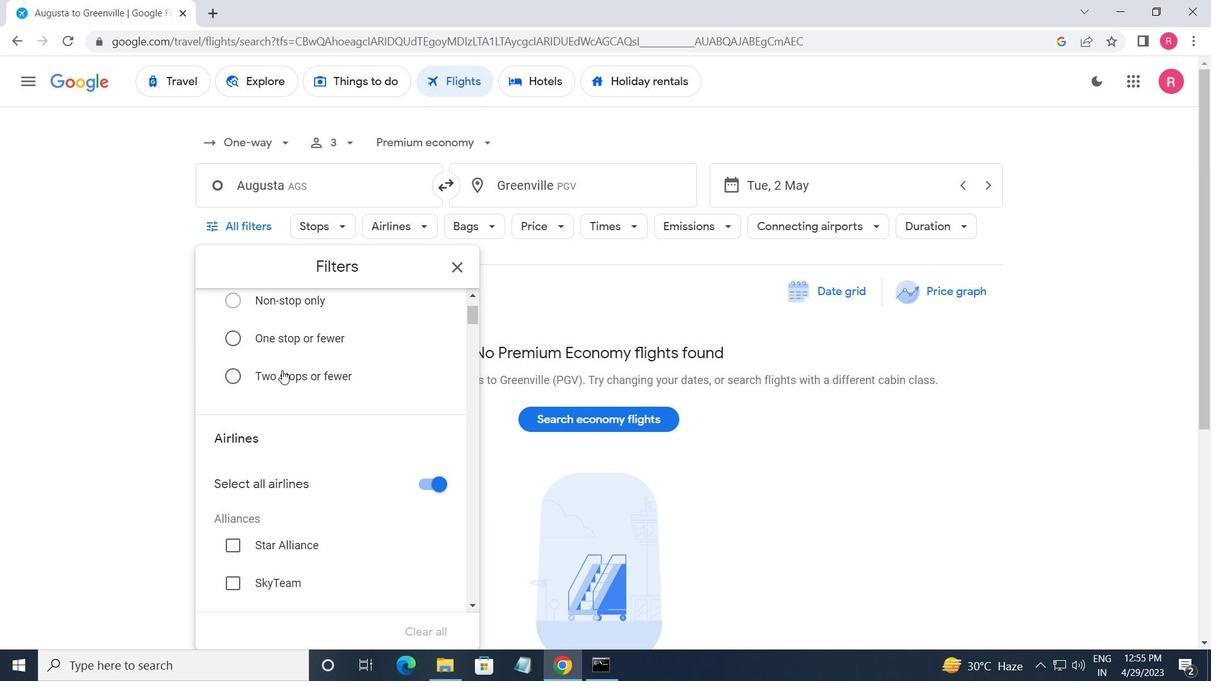 
Action: Mouse scrolled (283, 370) with delta (0, 0)
Screenshot: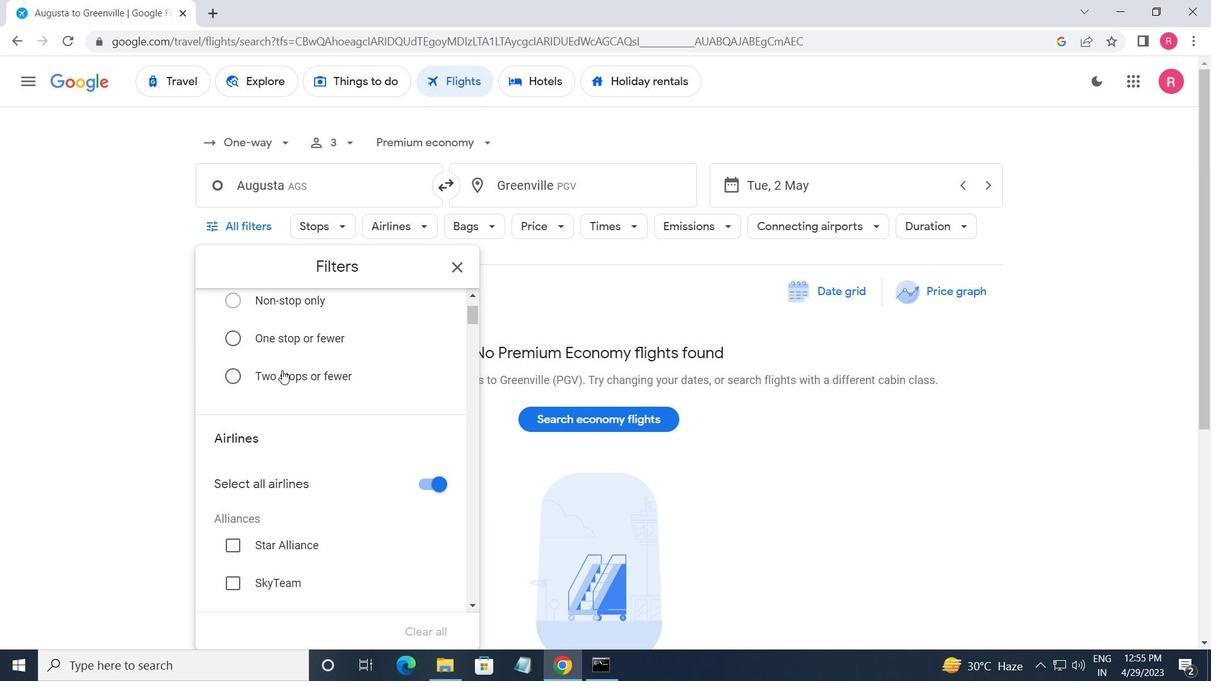 
Action: Mouse scrolled (283, 370) with delta (0, 0)
Screenshot: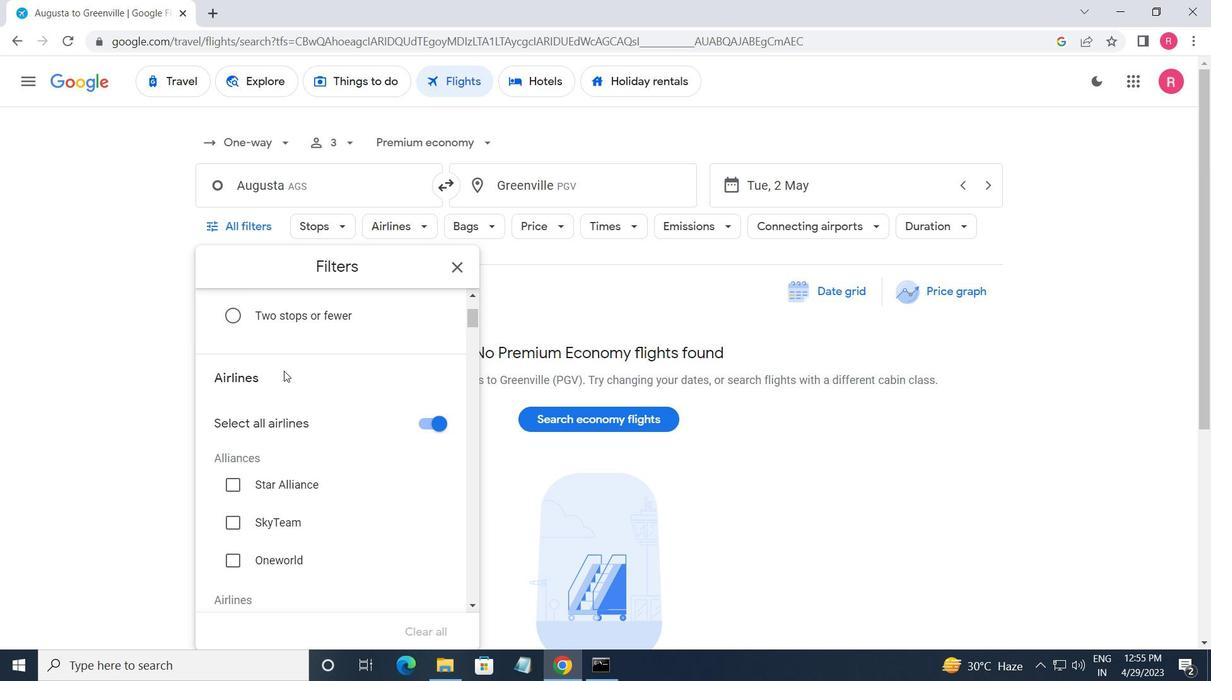 
Action: Mouse moved to (284, 372)
Screenshot: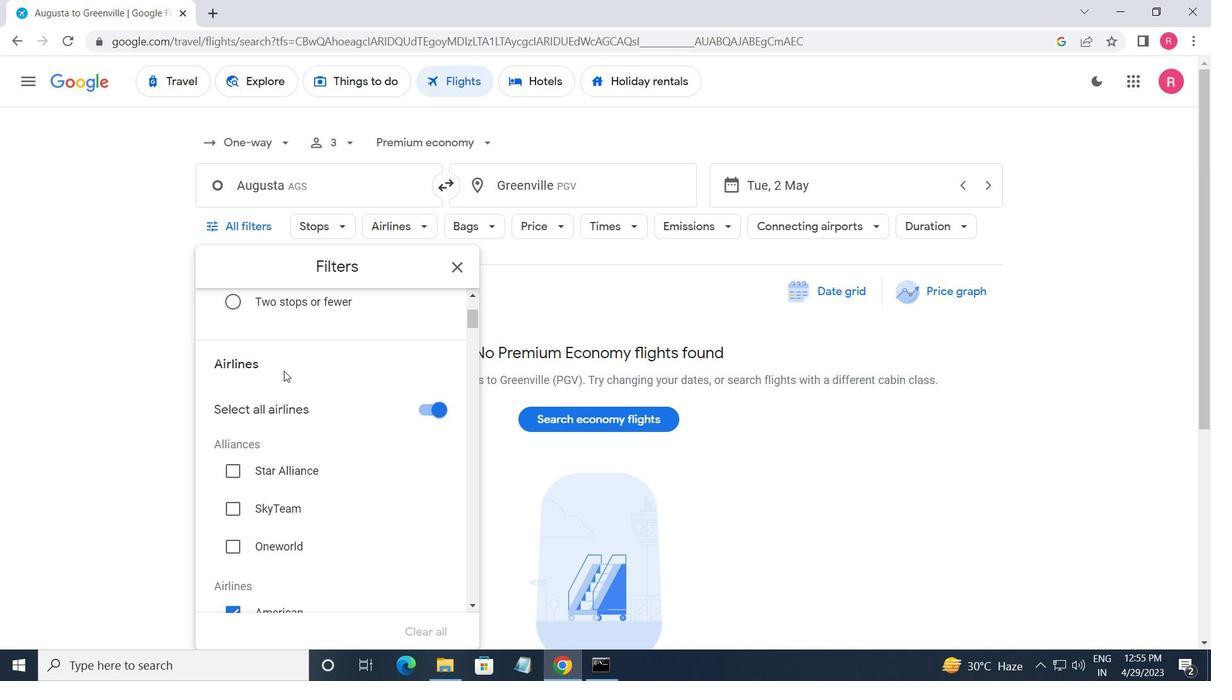 
Action: Mouse scrolled (284, 371) with delta (0, 0)
Screenshot: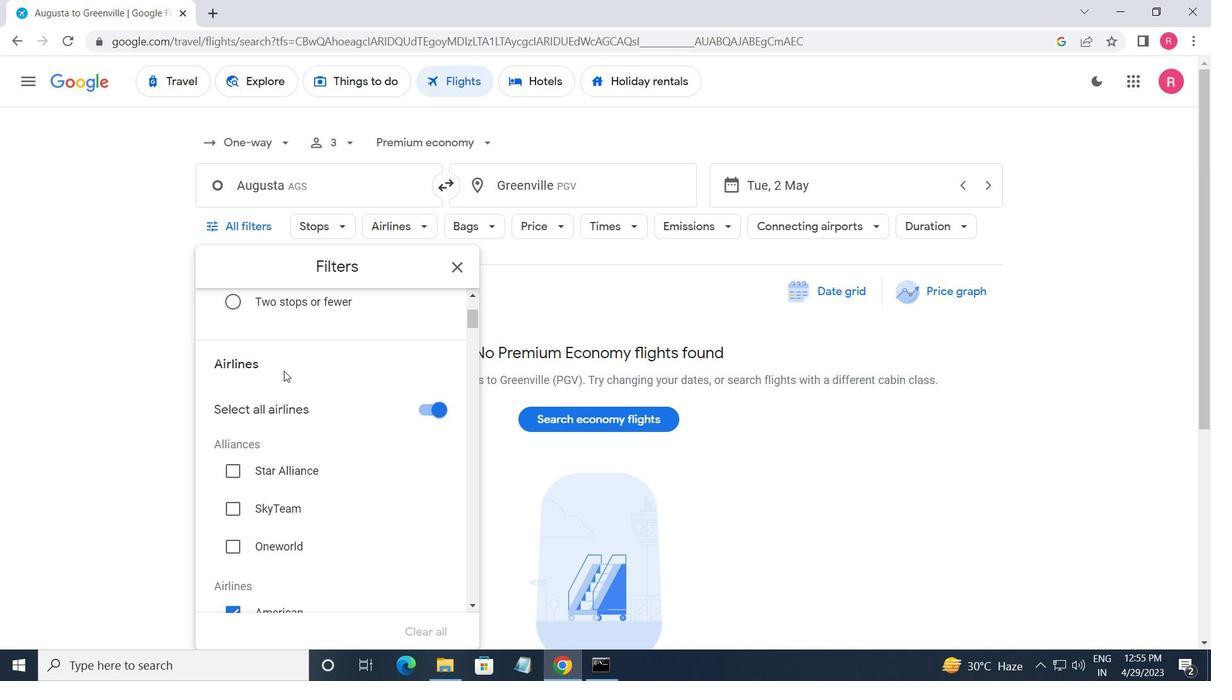 
Action: Mouse moved to (420, 491)
Screenshot: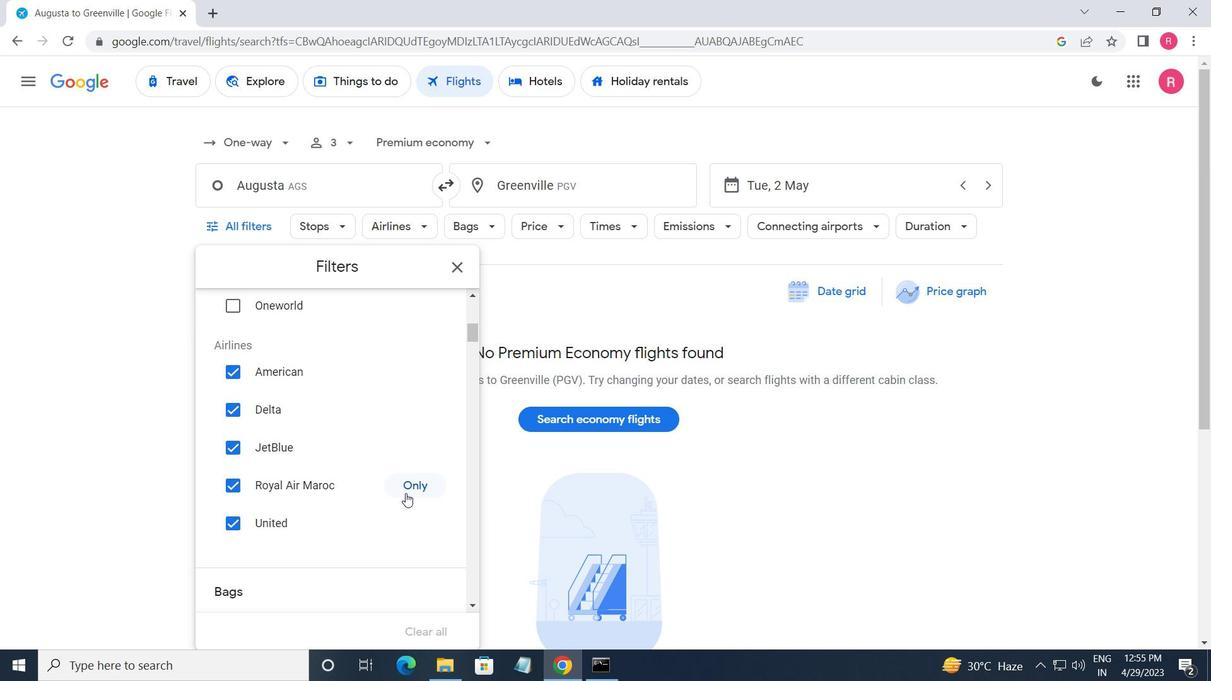 
Action: Mouse pressed left at (420, 491)
Screenshot: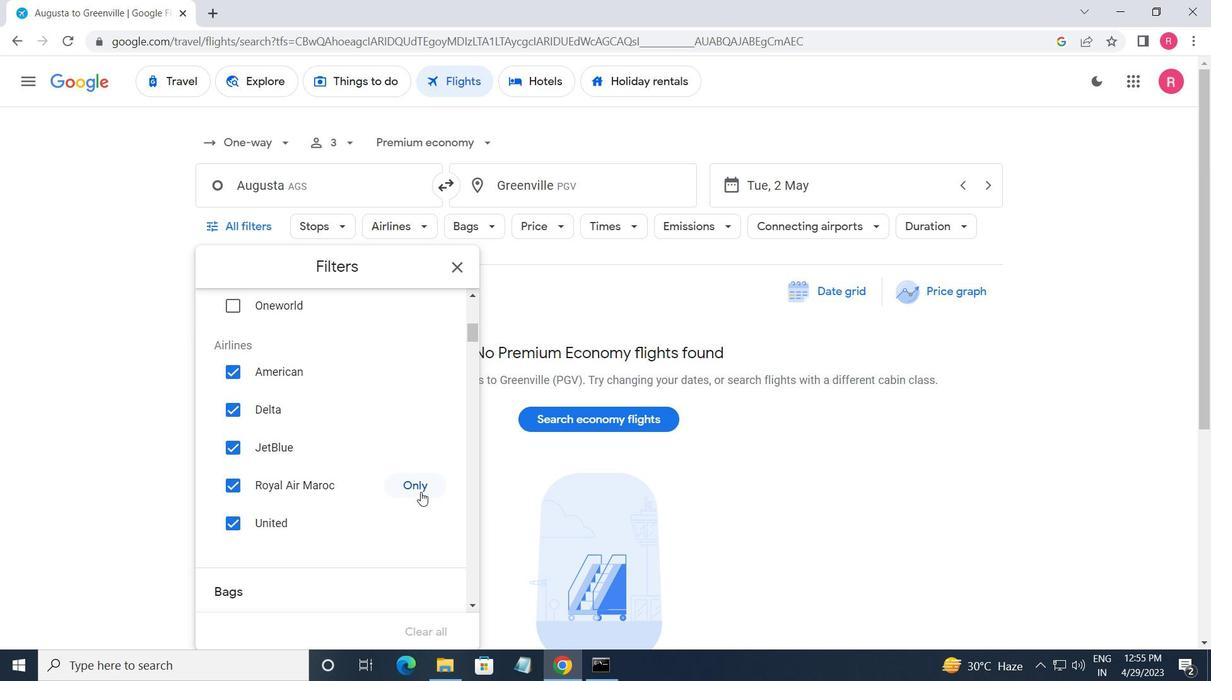 
Action: Mouse moved to (421, 490)
Screenshot: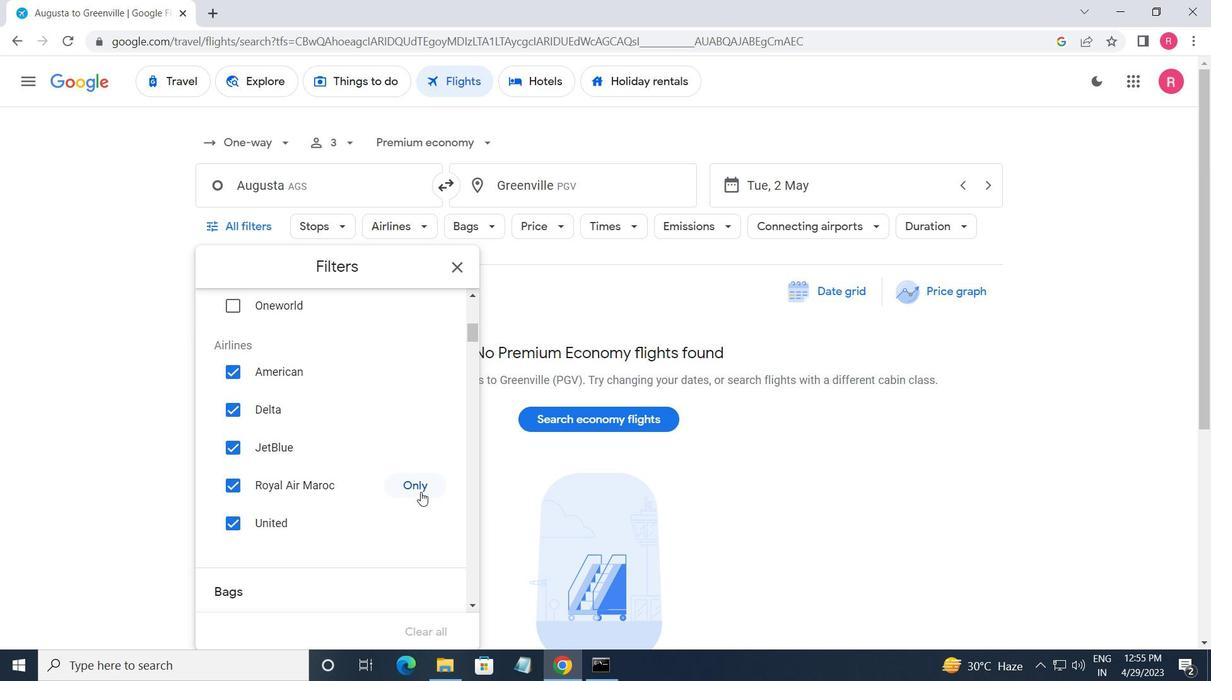 
Action: Mouse scrolled (421, 490) with delta (0, 0)
Screenshot: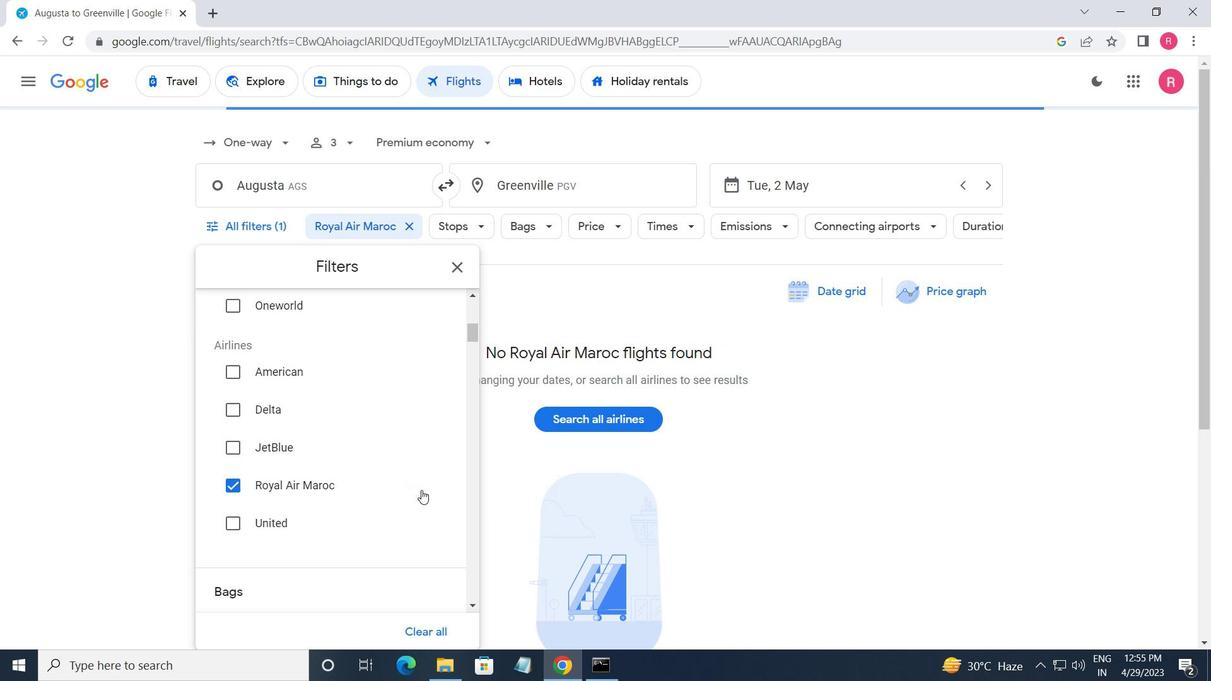 
Action: Mouse scrolled (421, 490) with delta (0, 0)
Screenshot: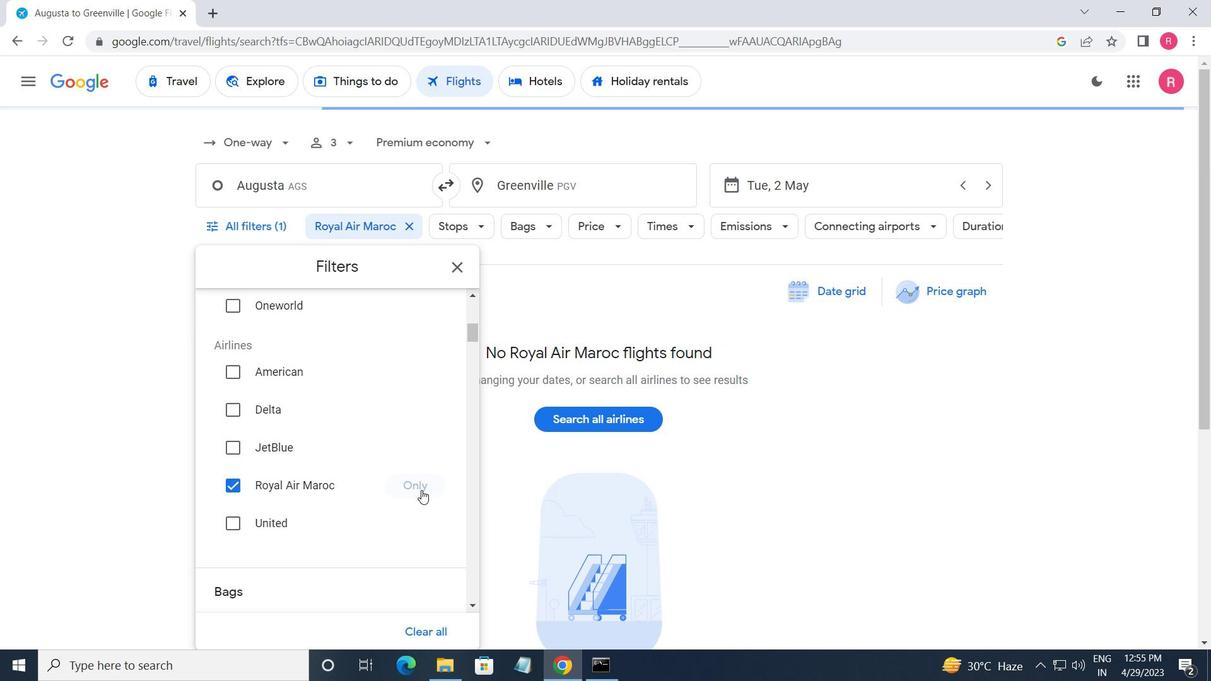 
Action: Mouse moved to (421, 490)
Screenshot: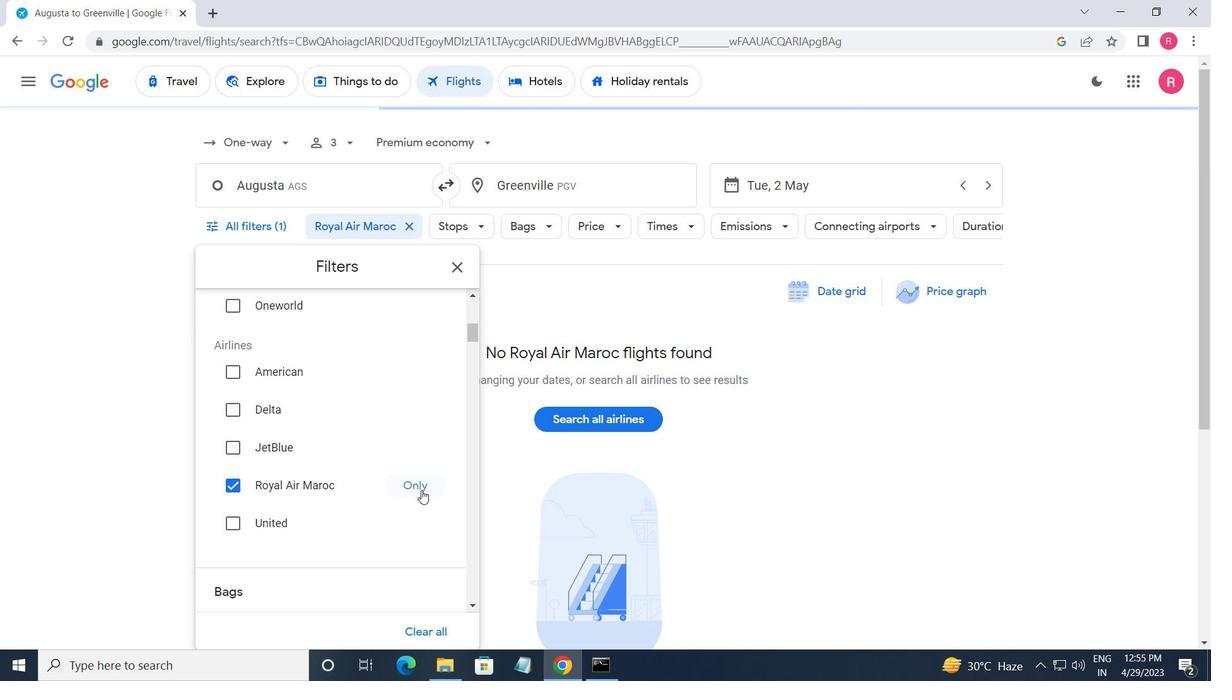 
Action: Mouse scrolled (421, 490) with delta (0, 0)
Screenshot: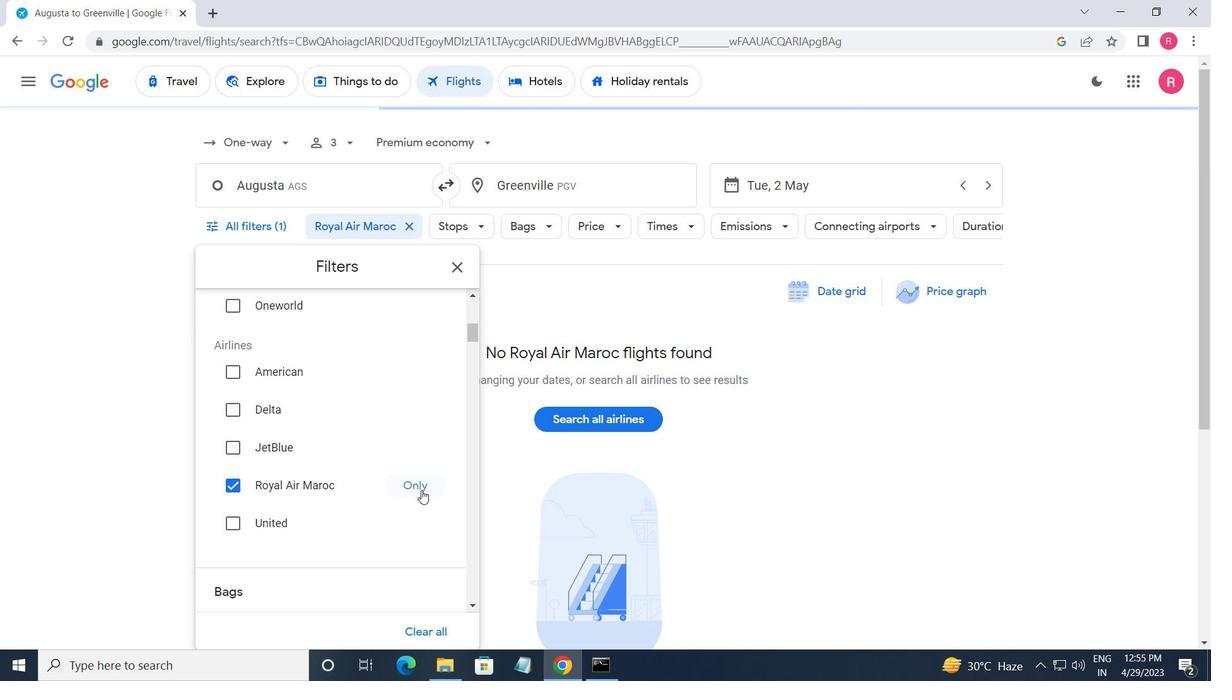 
Action: Mouse moved to (431, 438)
Screenshot: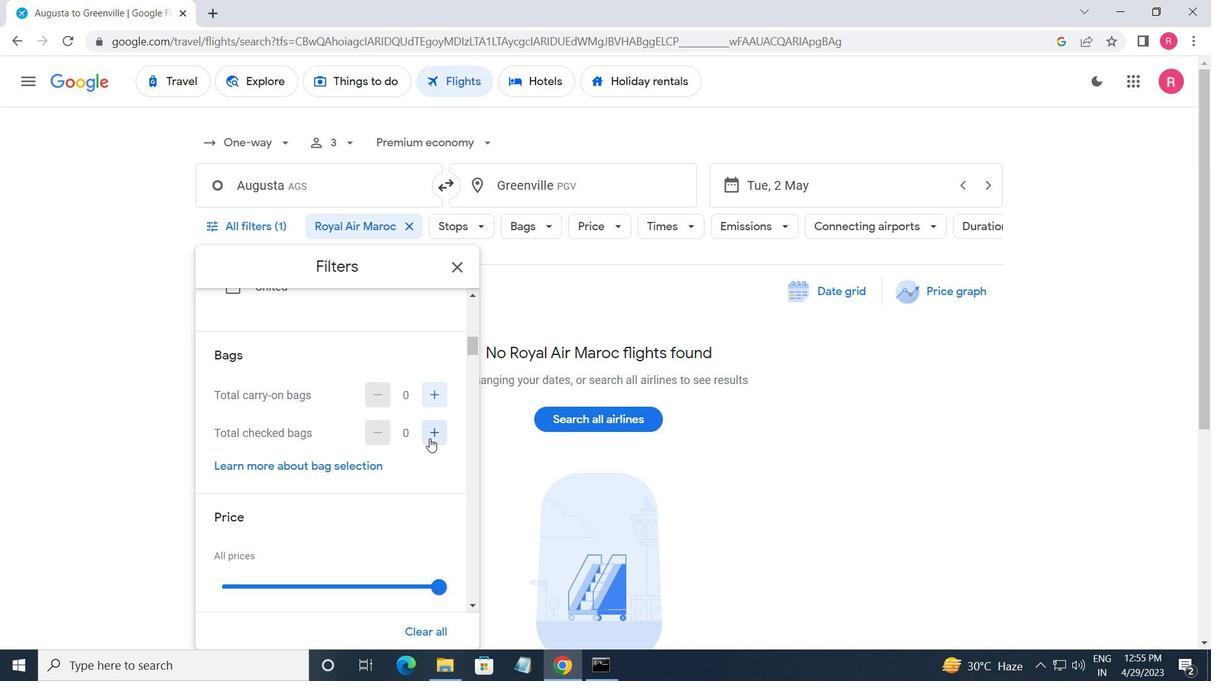 
Action: Mouse pressed left at (431, 438)
Screenshot: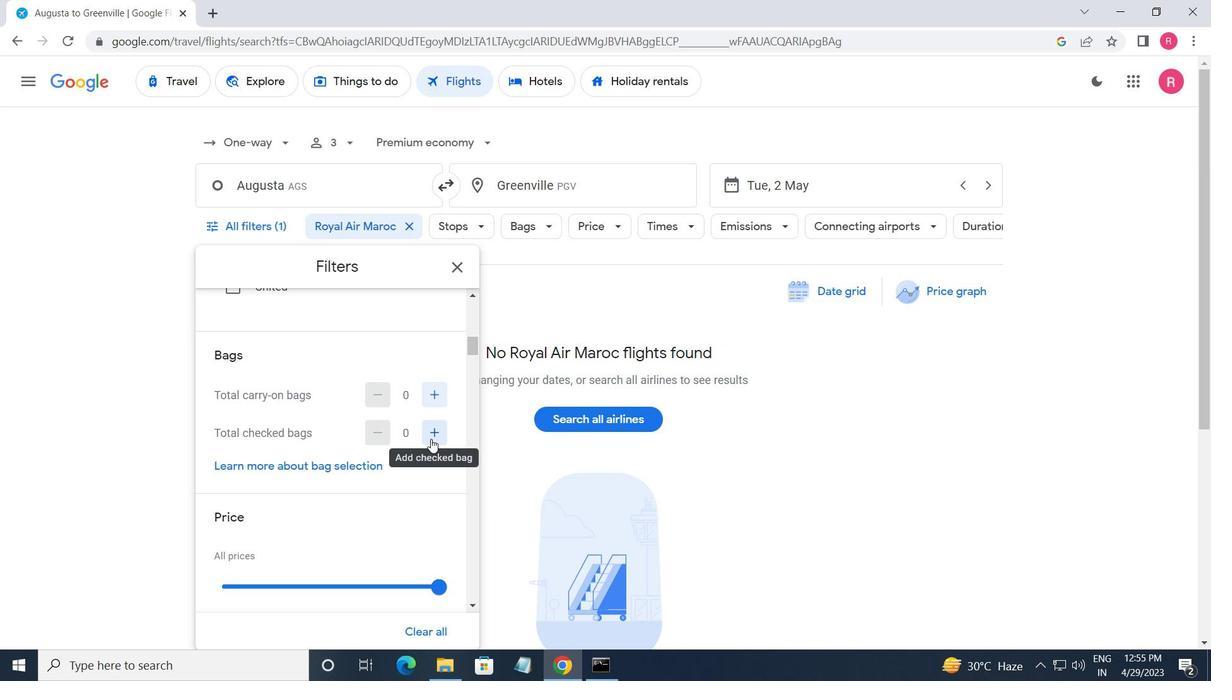 
Action: Mouse moved to (432, 438)
Screenshot: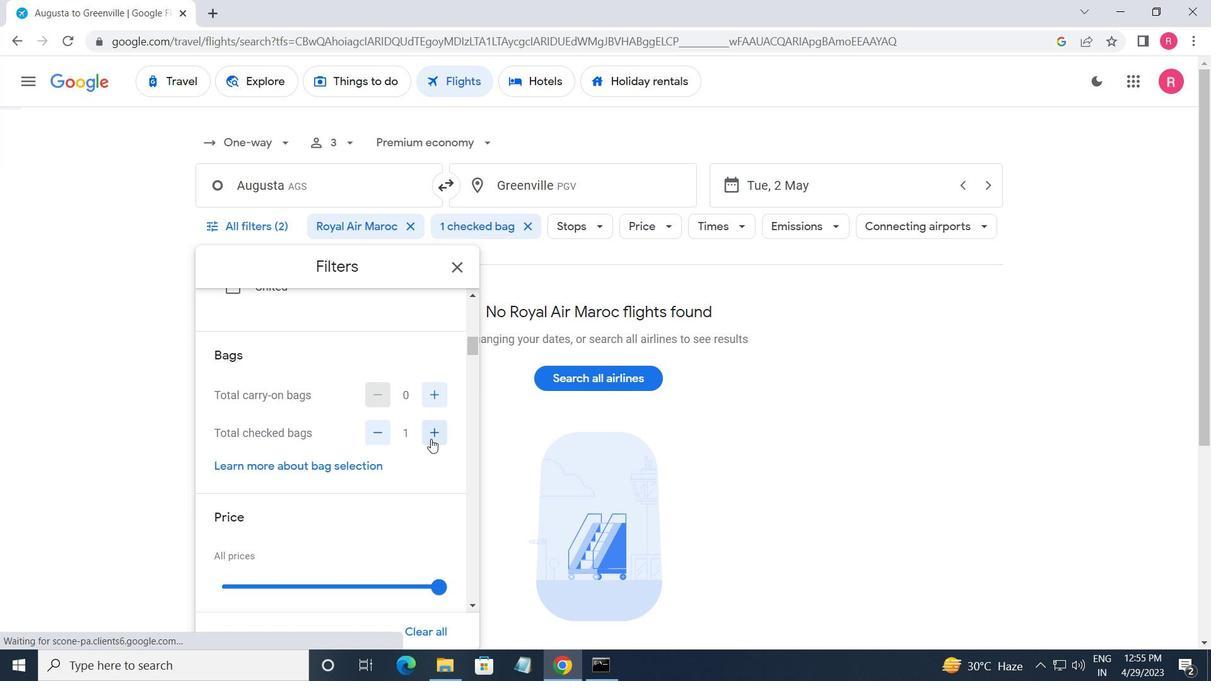 
Action: Mouse scrolled (432, 437) with delta (0, 0)
Screenshot: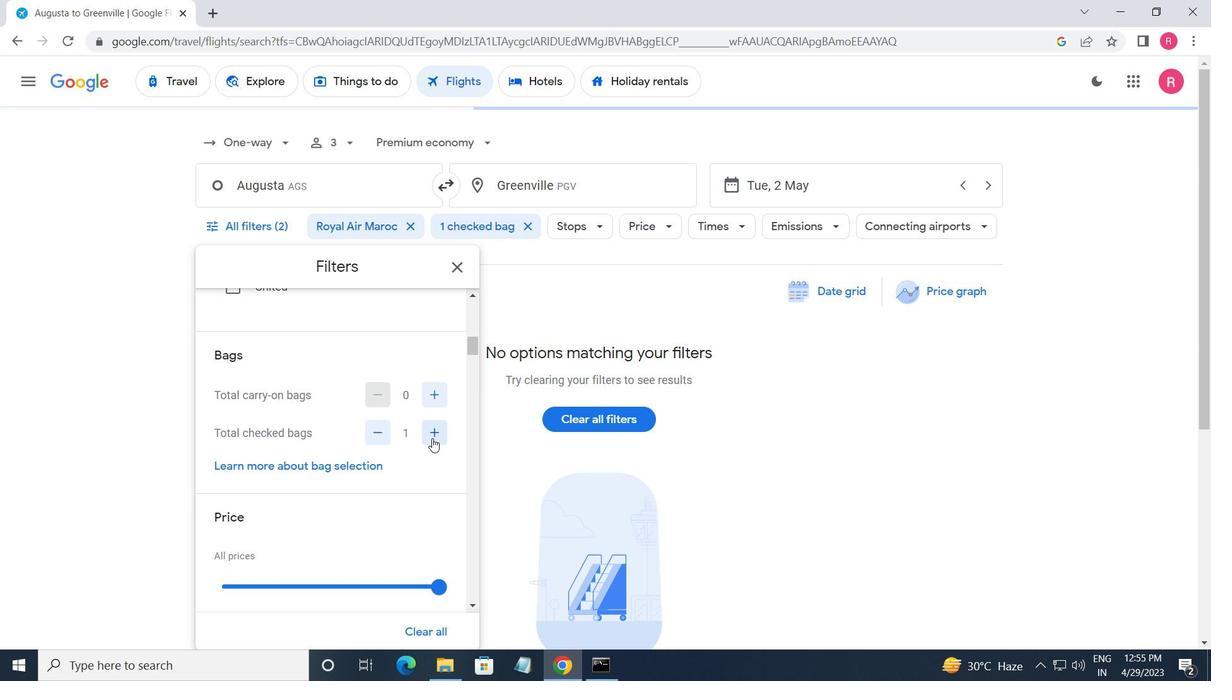 
Action: Mouse moved to (439, 516)
Screenshot: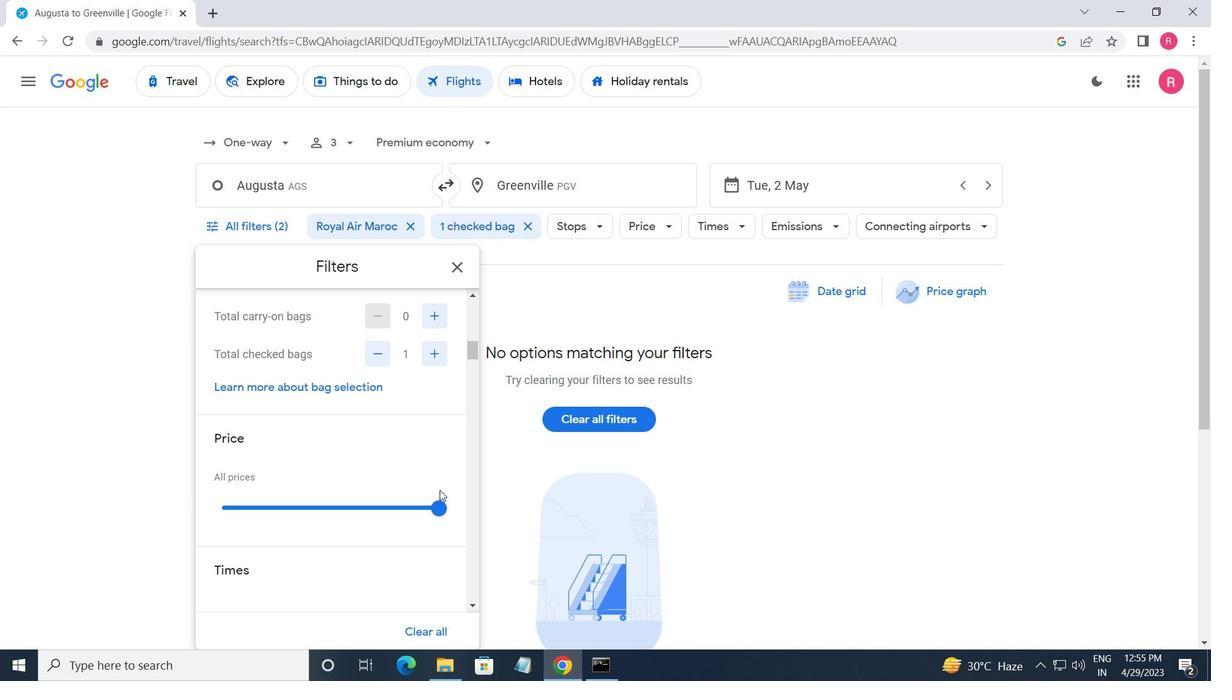 
Action: Mouse pressed left at (439, 516)
Screenshot: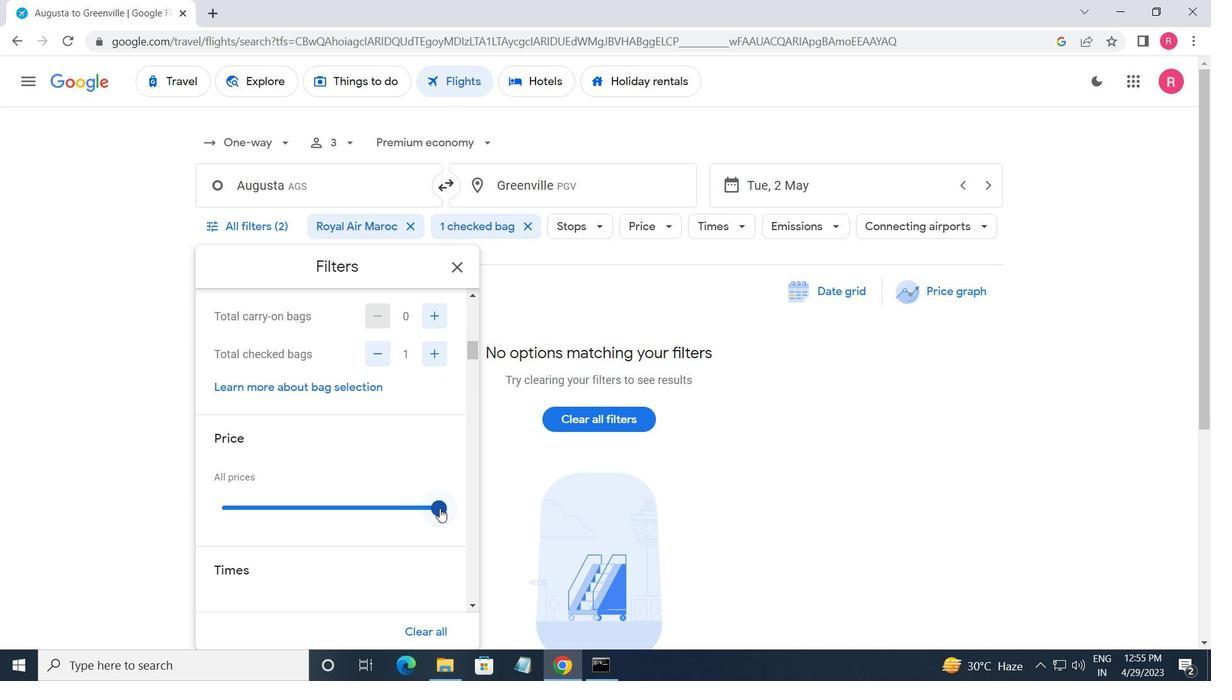 
Action: Mouse moved to (439, 514)
Screenshot: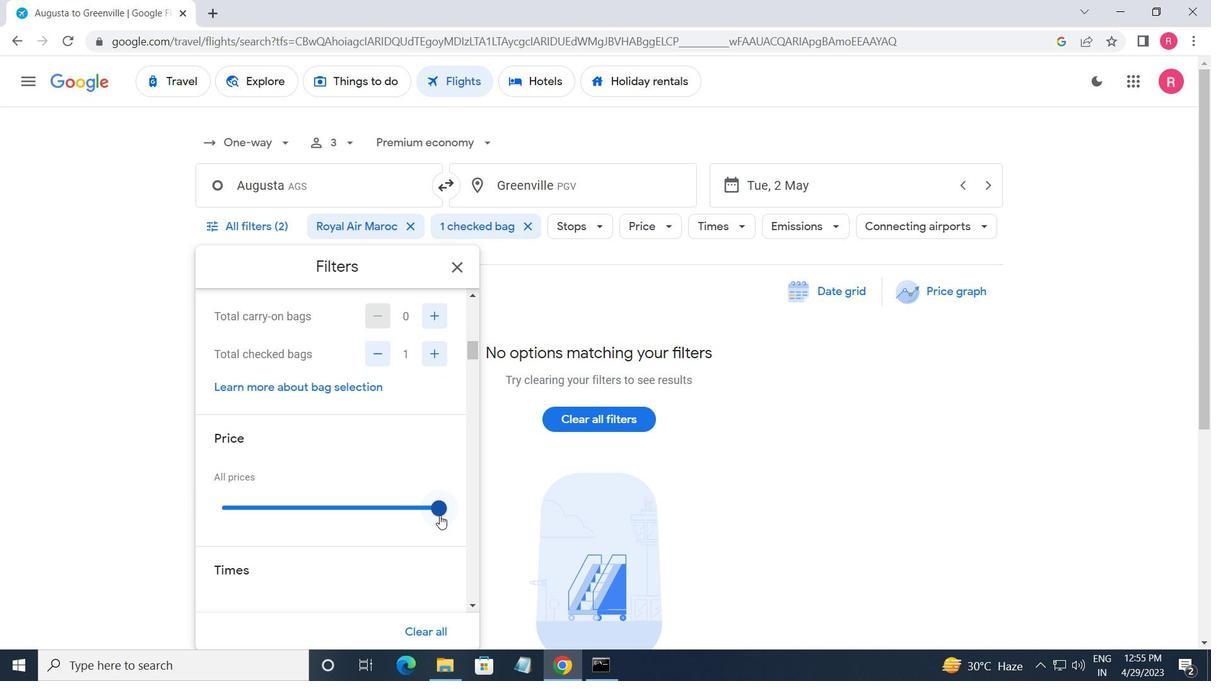 
Action: Mouse scrolled (439, 513) with delta (0, 0)
Screenshot: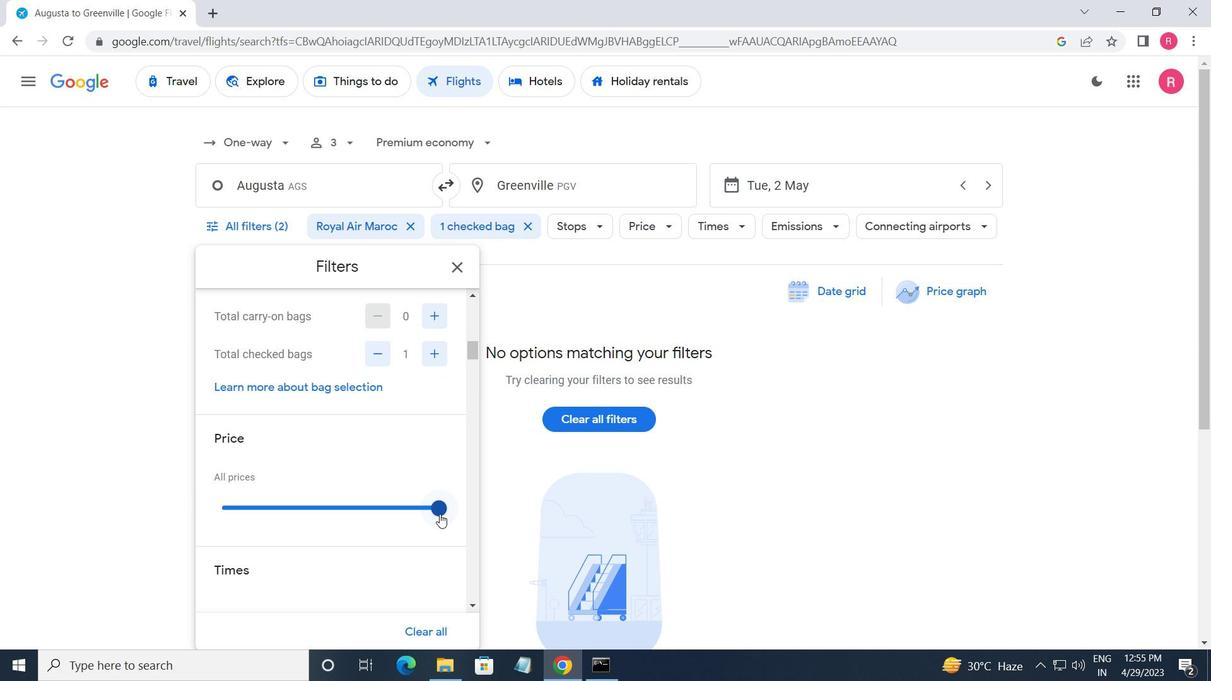 
Action: Mouse scrolled (439, 513) with delta (0, 0)
Screenshot: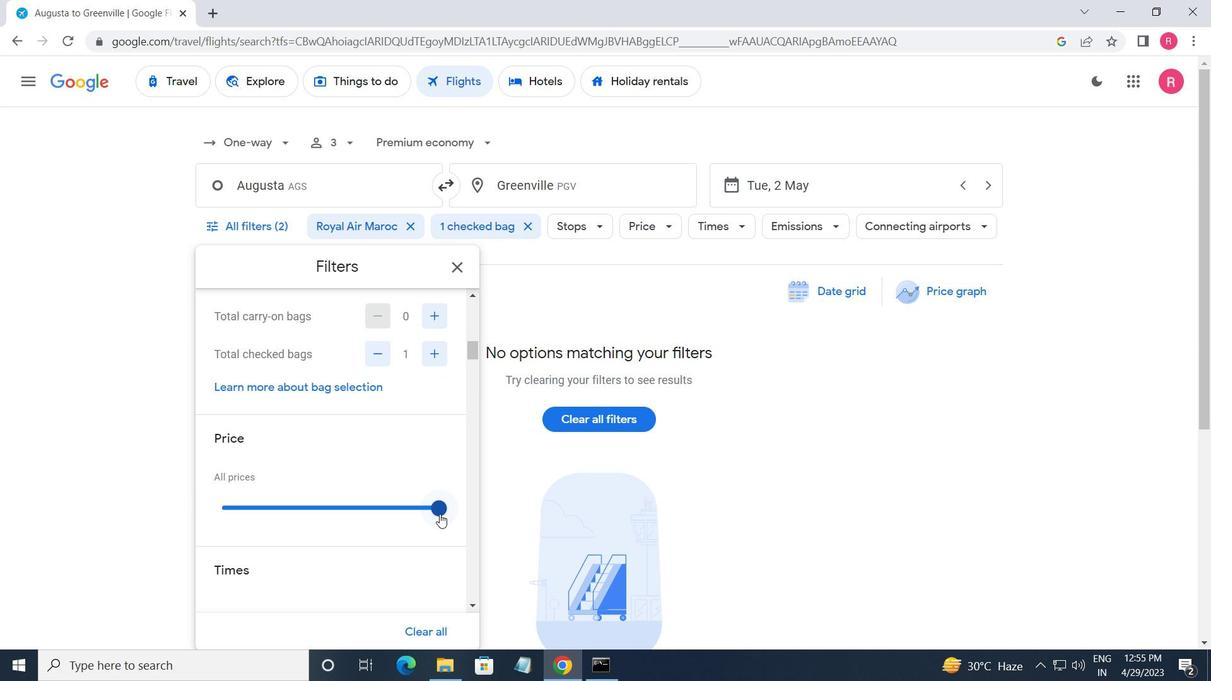 
Action: Mouse moved to (222, 524)
Screenshot: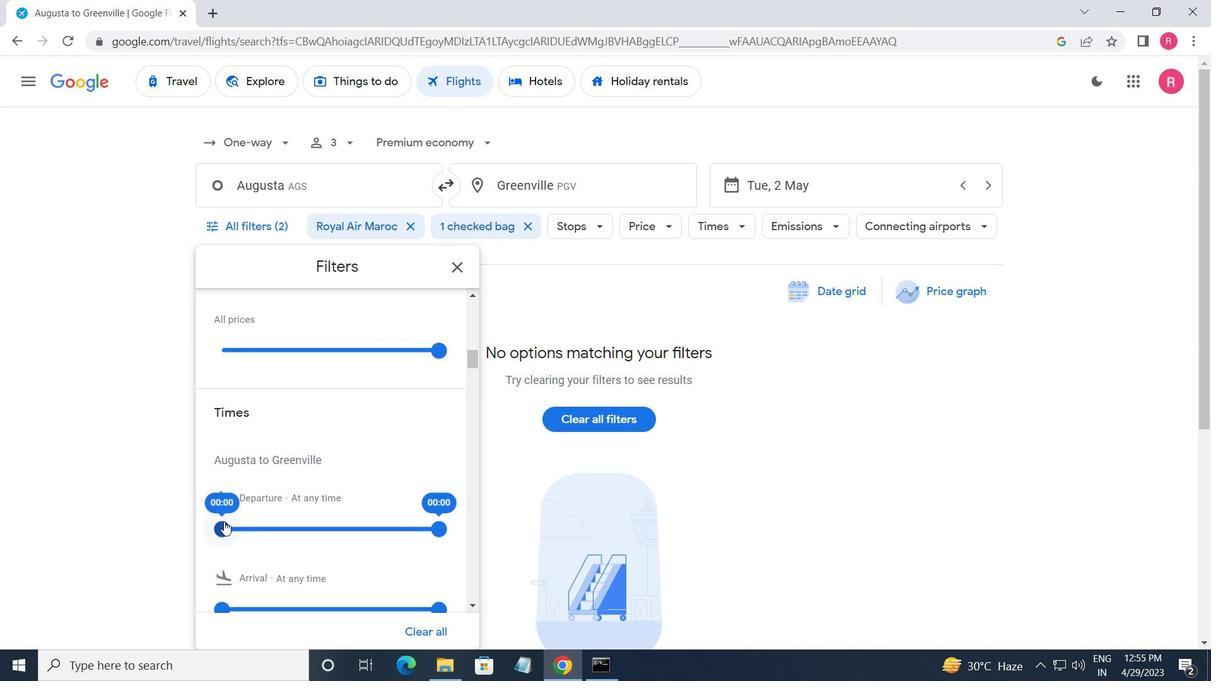 
Action: Mouse pressed left at (222, 524)
Screenshot: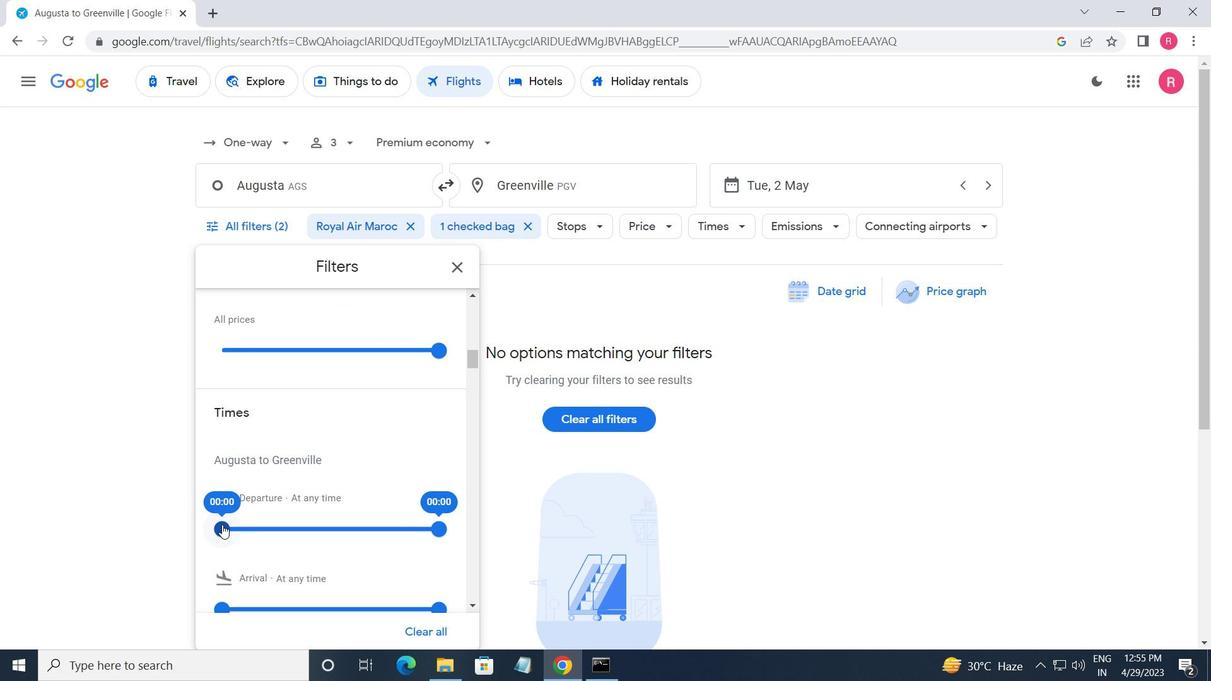 
Action: Mouse moved to (433, 534)
Screenshot: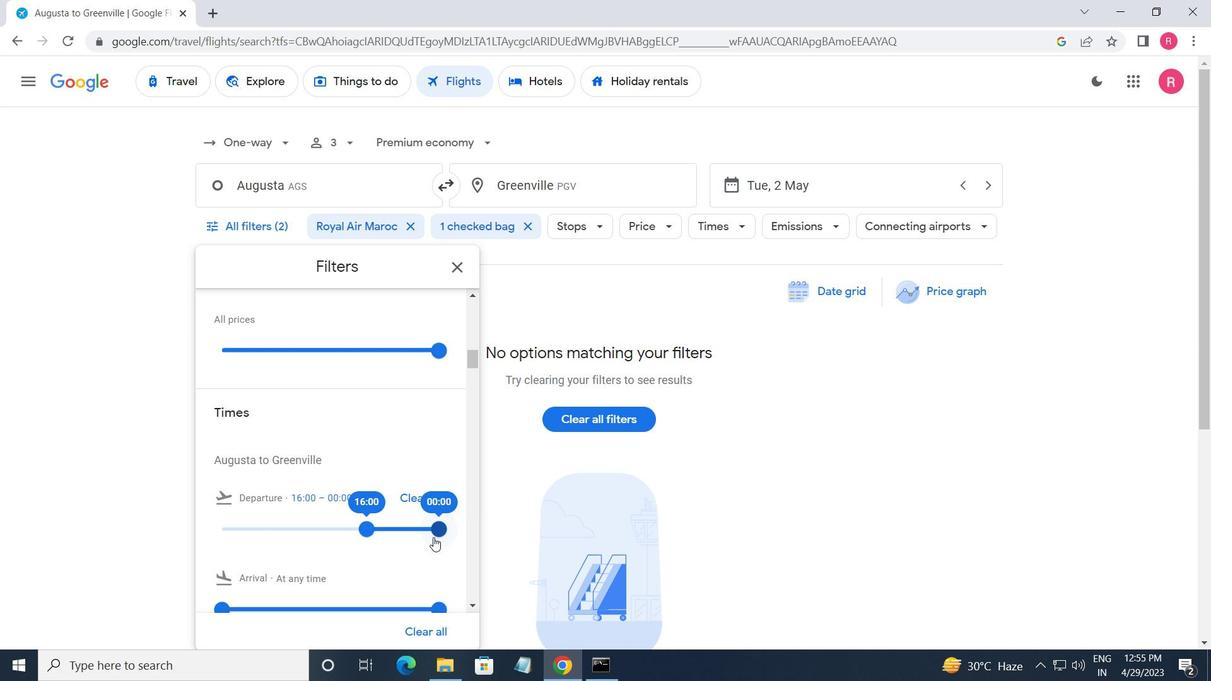
Action: Mouse pressed left at (433, 534)
Screenshot: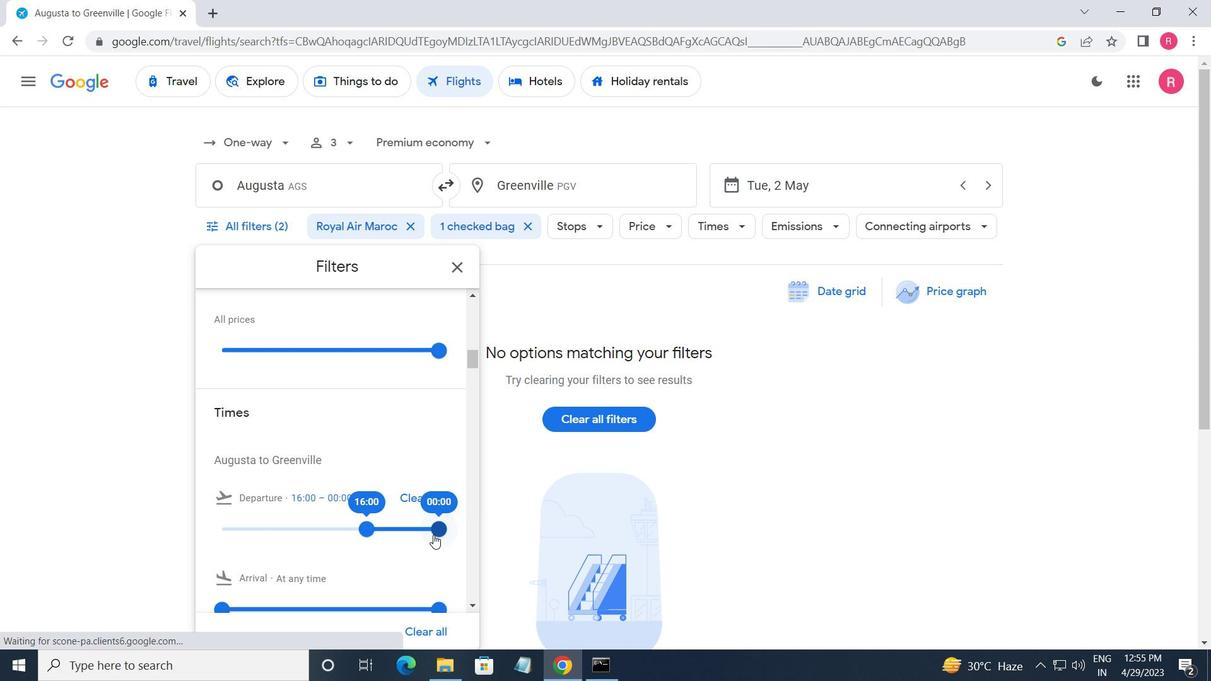 
Action: Mouse moved to (463, 264)
Screenshot: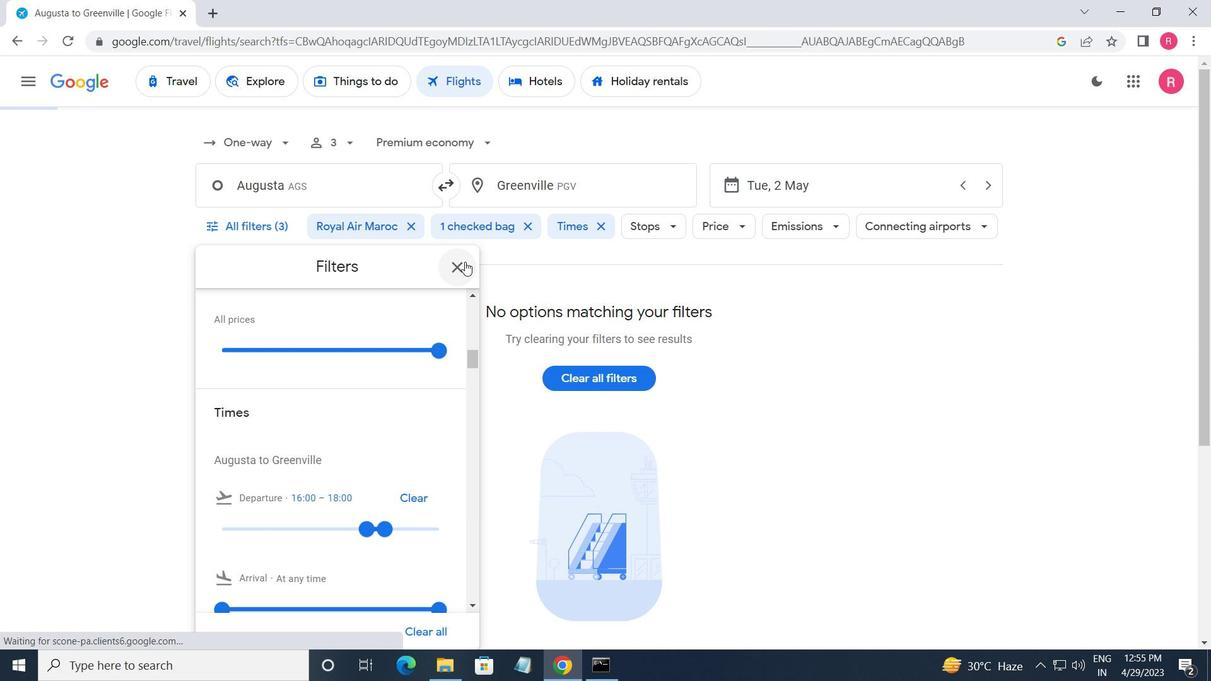 
Action: Mouse pressed left at (463, 264)
Screenshot: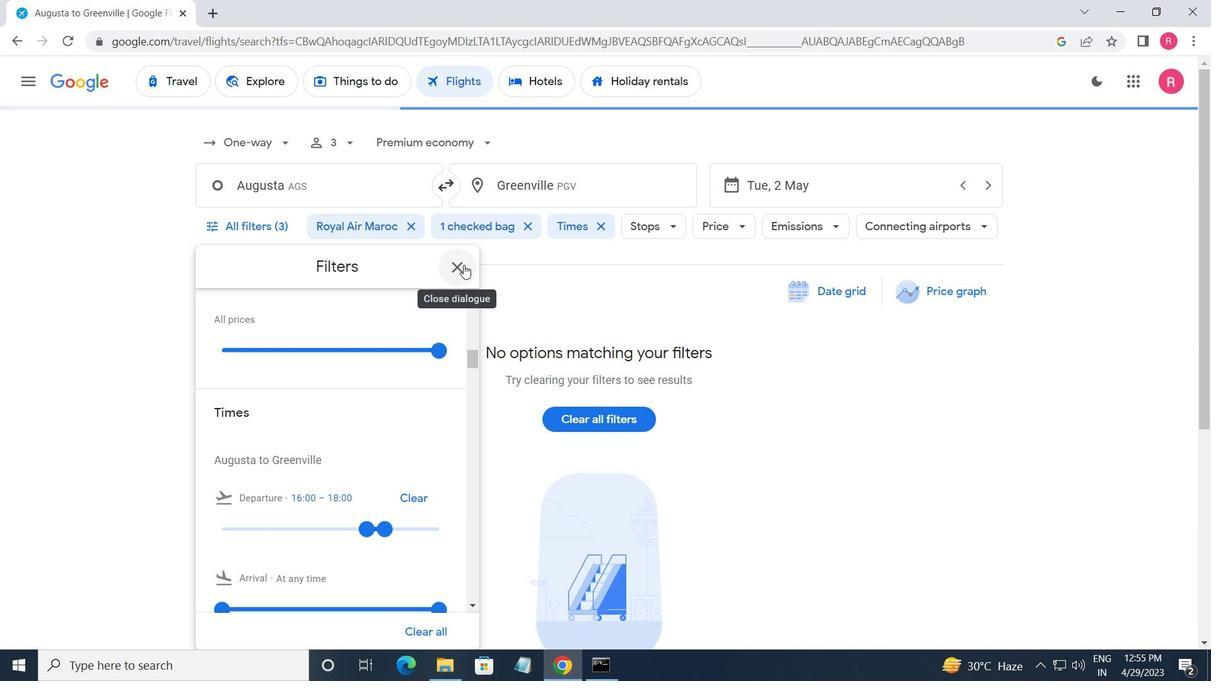
